 Task: Add Sprouts Bourbon & Black Pepper Steak Tips One Pan Meal to the cart.
Action: Mouse moved to (325, 129)
Screenshot: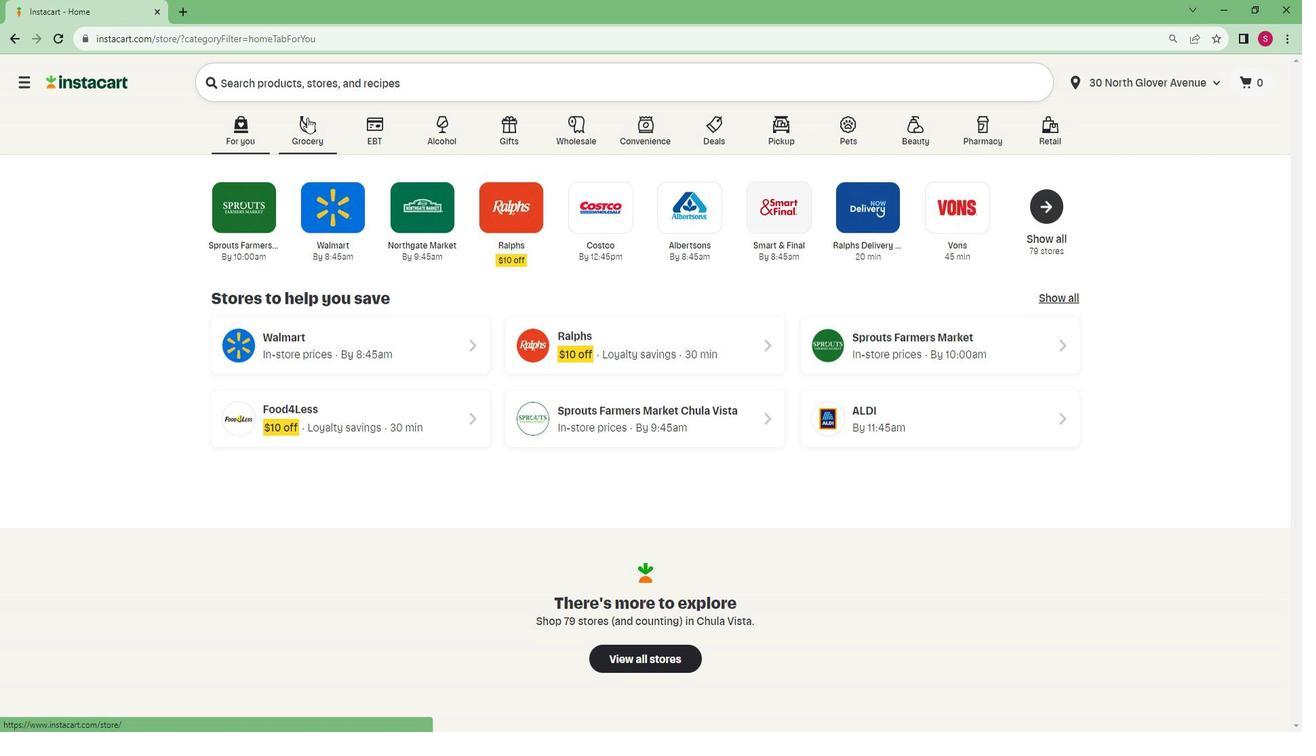 
Action: Mouse pressed left at (325, 129)
Screenshot: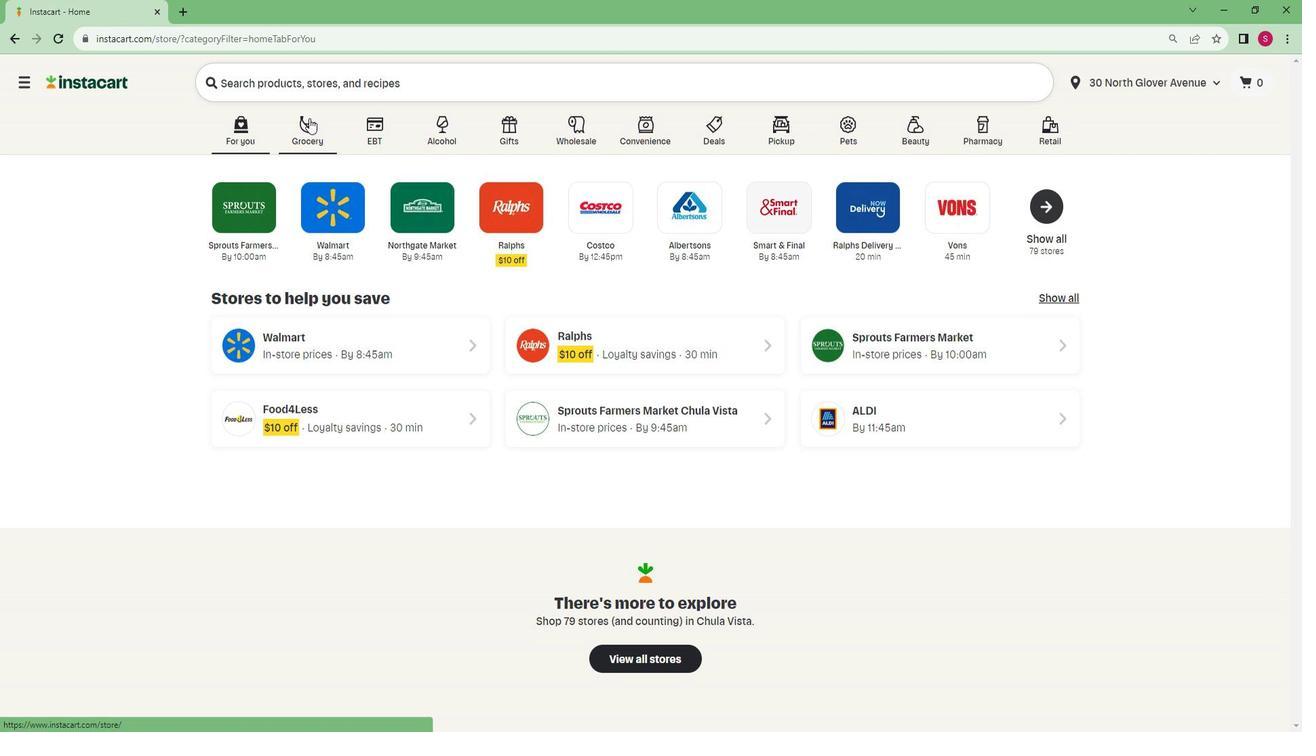 
Action: Mouse moved to (302, 357)
Screenshot: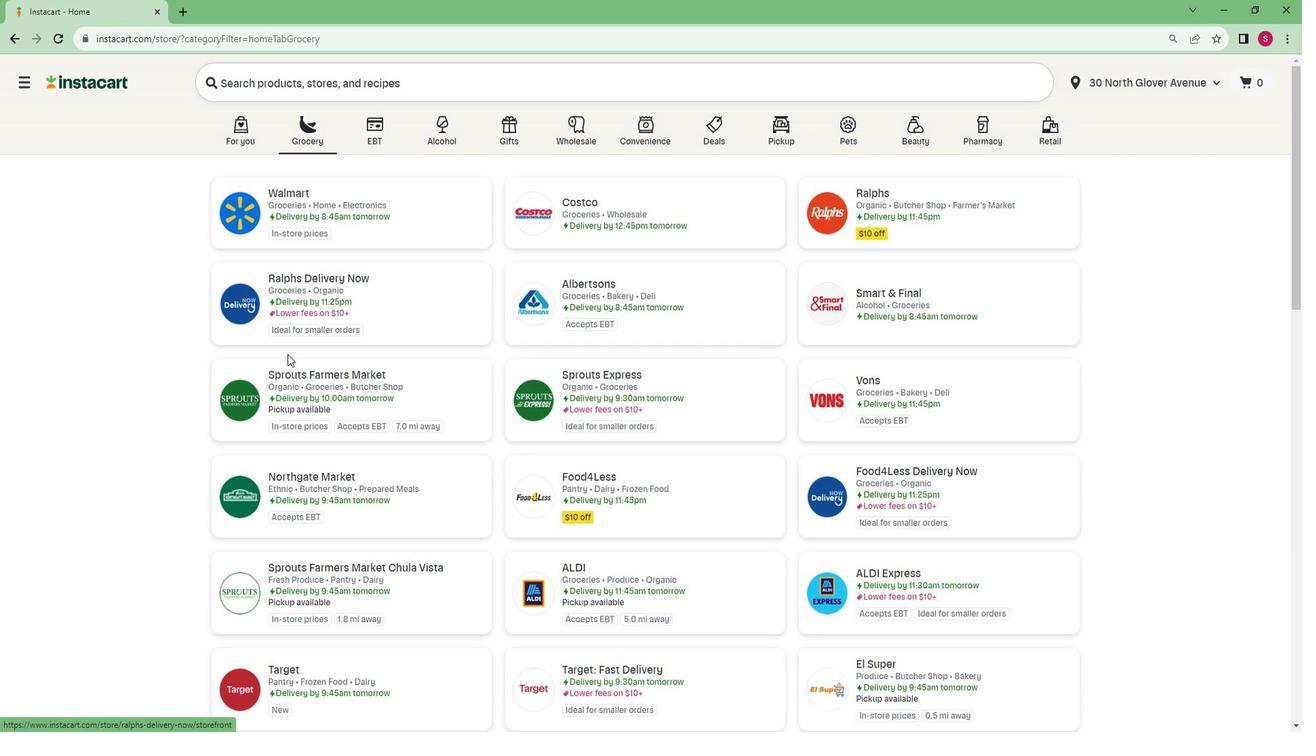 
Action: Mouse pressed left at (302, 357)
Screenshot: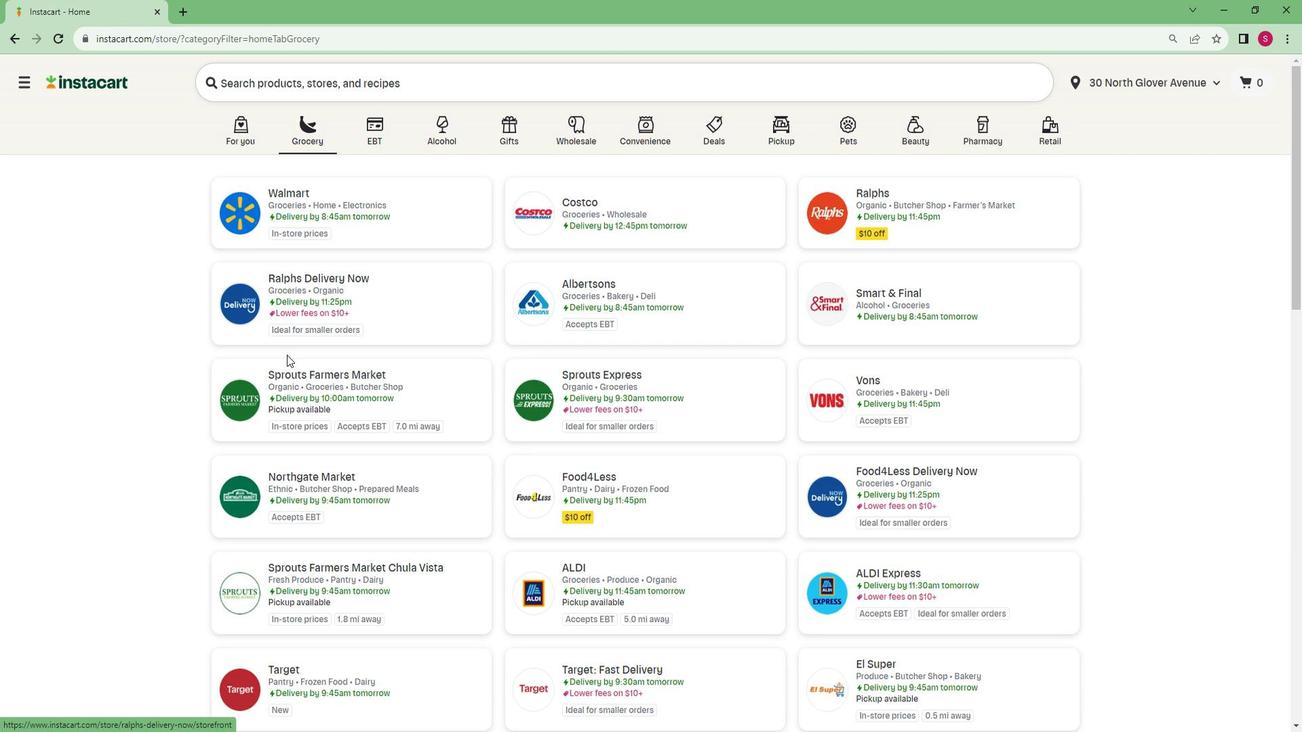
Action: Mouse moved to (301, 367)
Screenshot: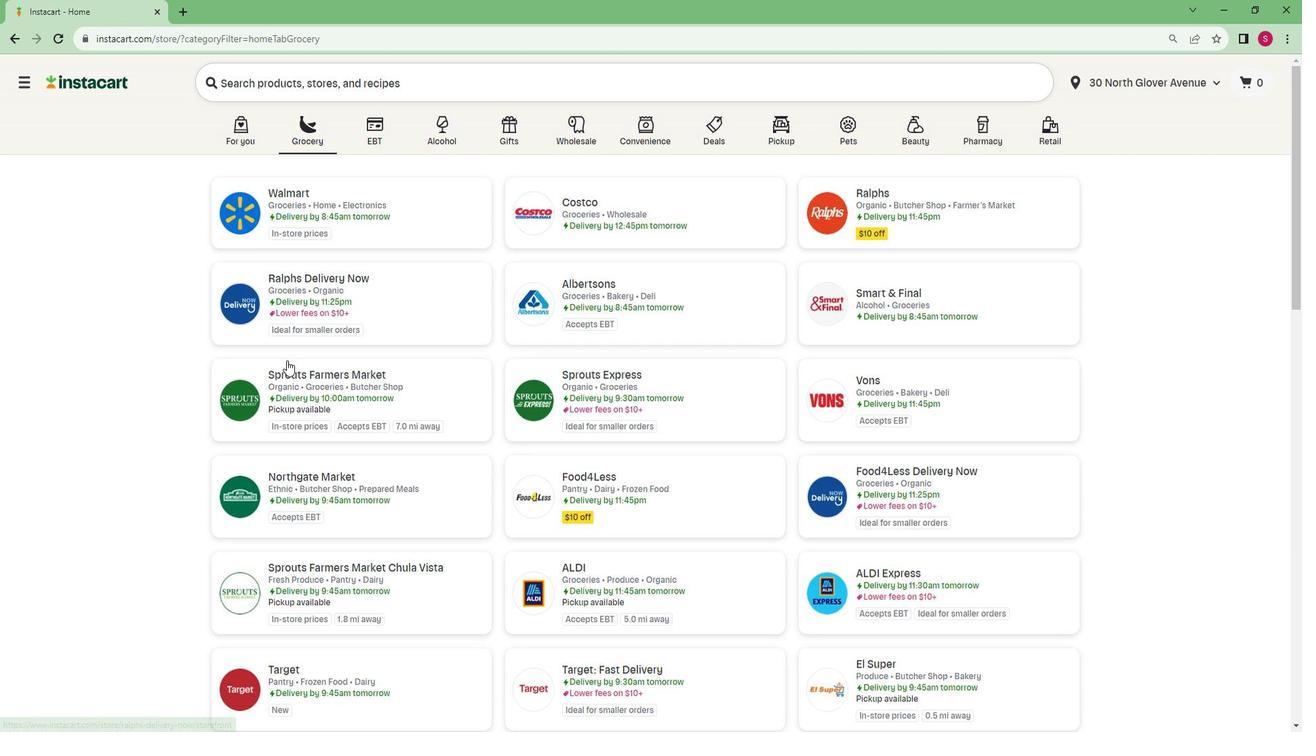 
Action: Mouse pressed left at (301, 367)
Screenshot: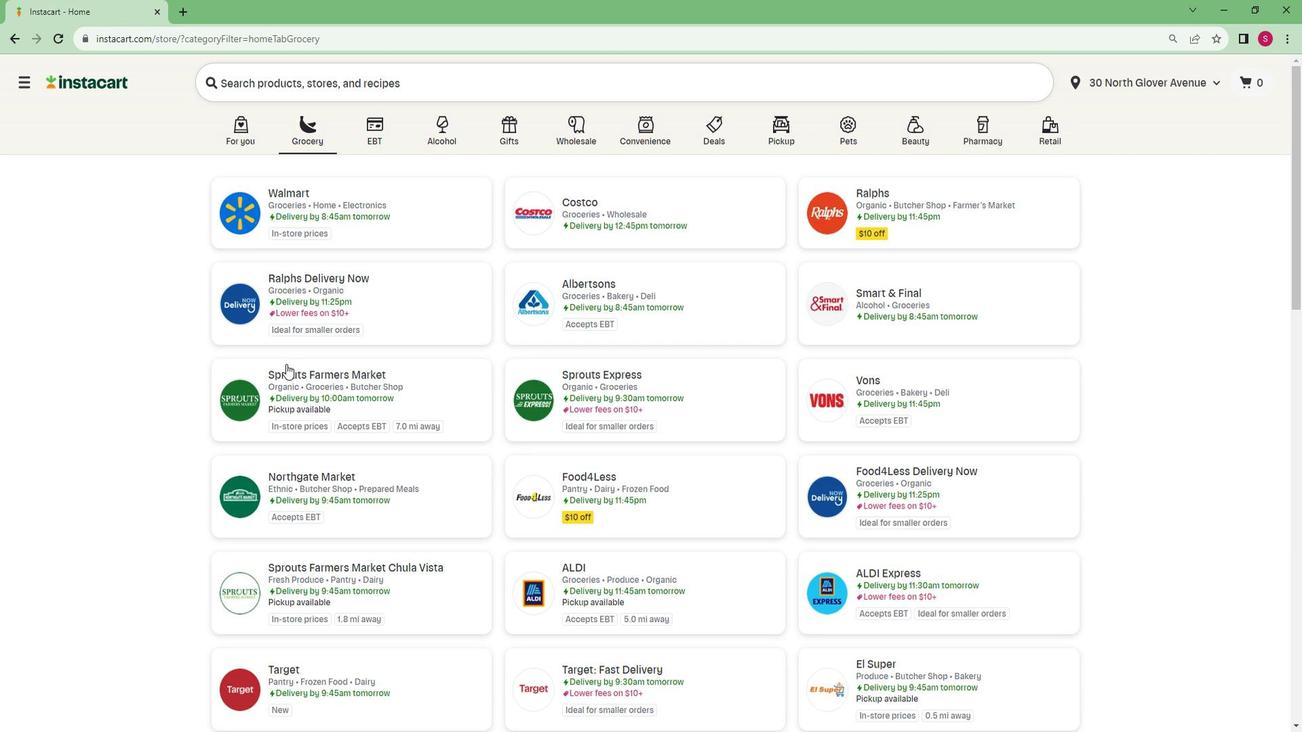 
Action: Mouse moved to (76, 625)
Screenshot: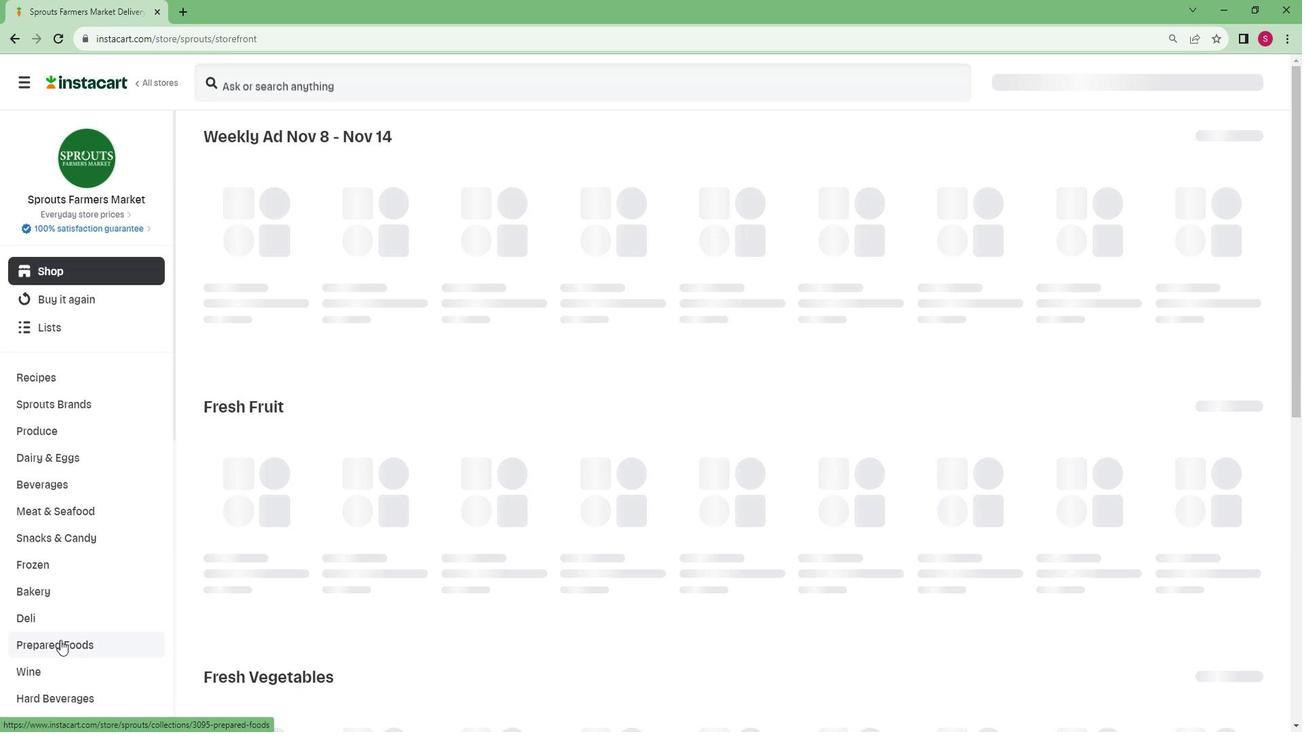 
Action: Mouse scrolled (76, 624) with delta (0, 0)
Screenshot: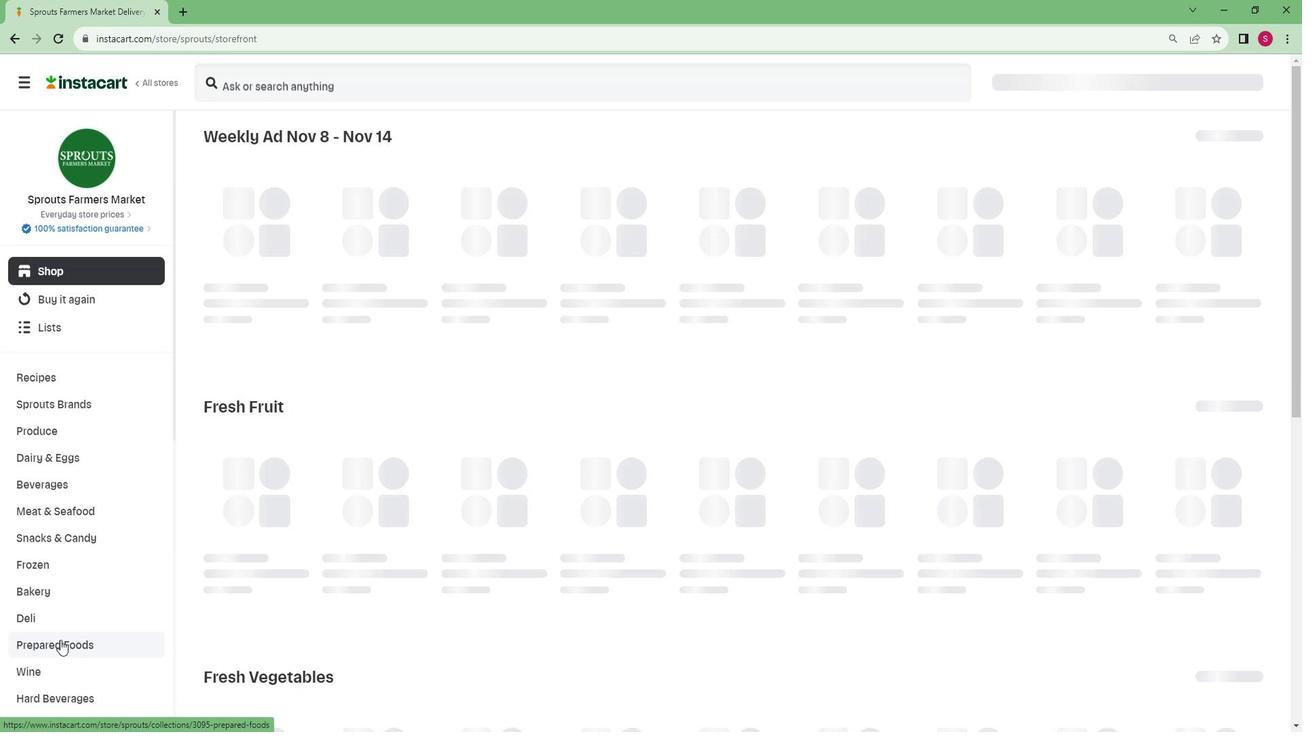 
Action: Mouse scrolled (76, 624) with delta (0, 0)
Screenshot: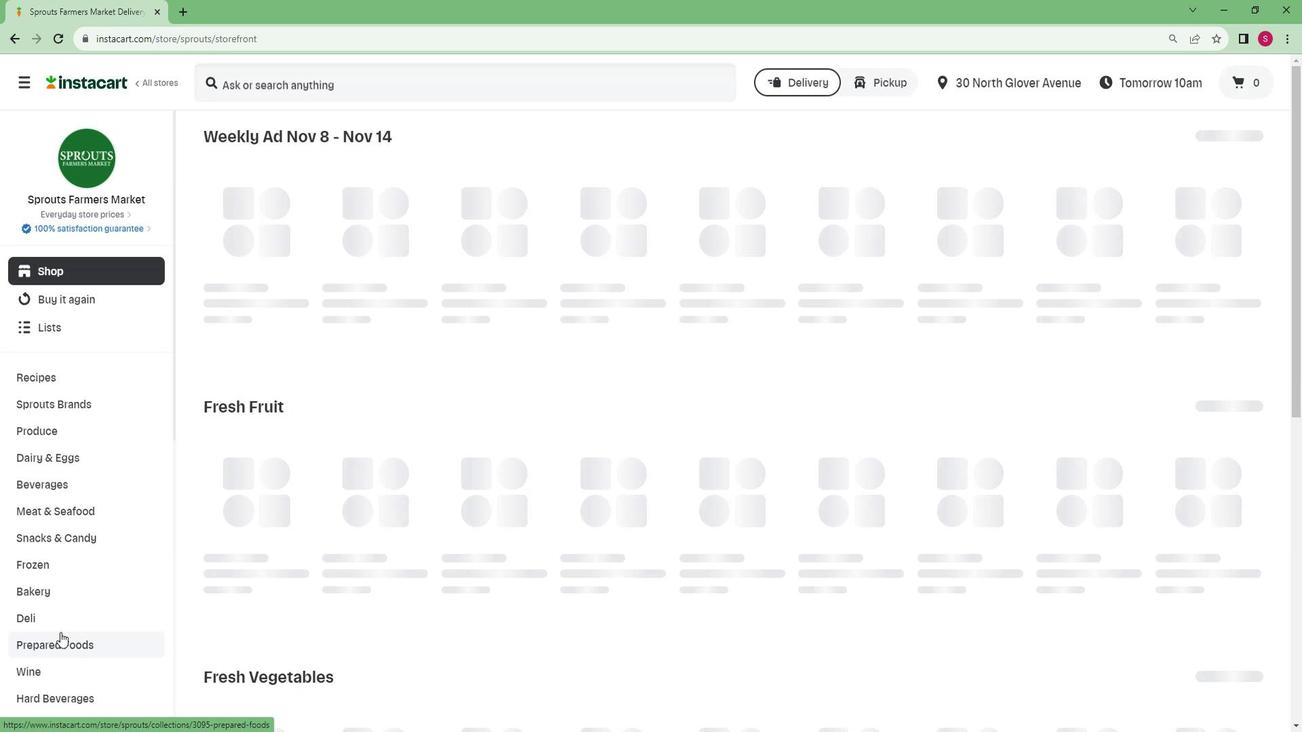 
Action: Mouse scrolled (76, 624) with delta (0, 0)
Screenshot: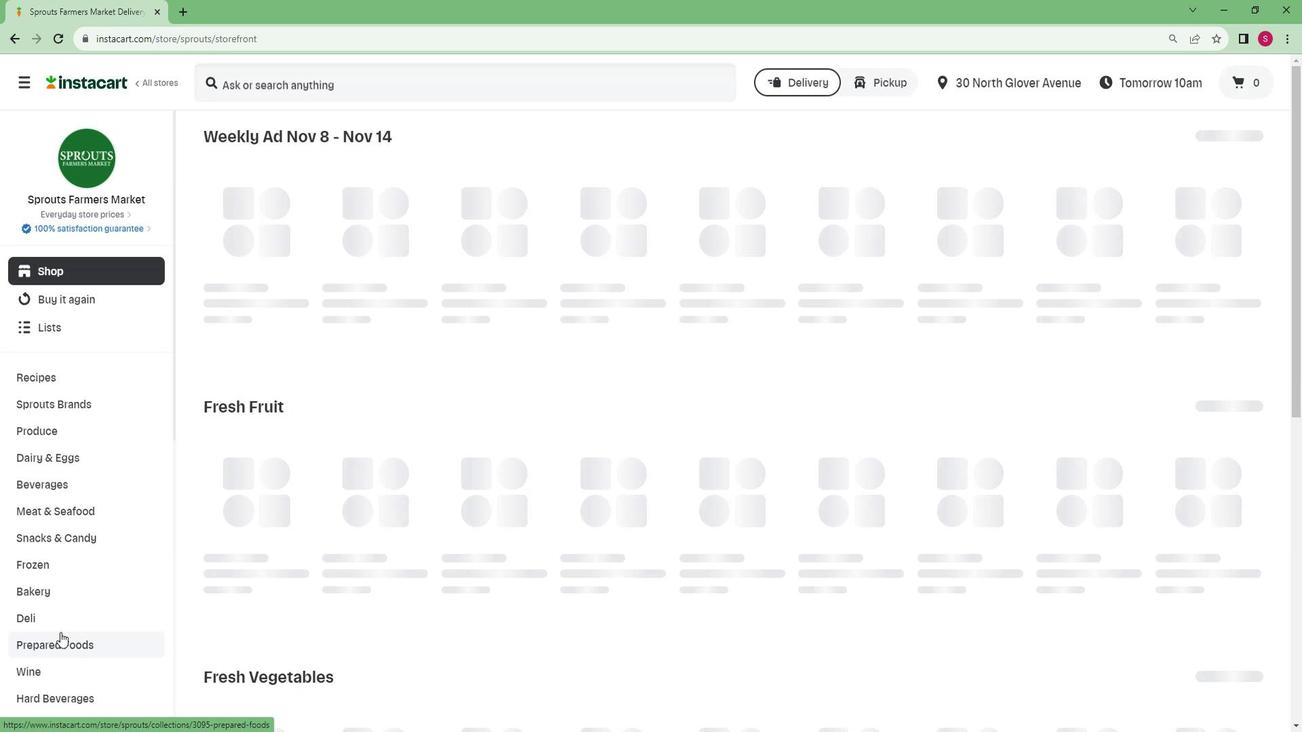 
Action: Mouse scrolled (76, 624) with delta (0, 0)
Screenshot: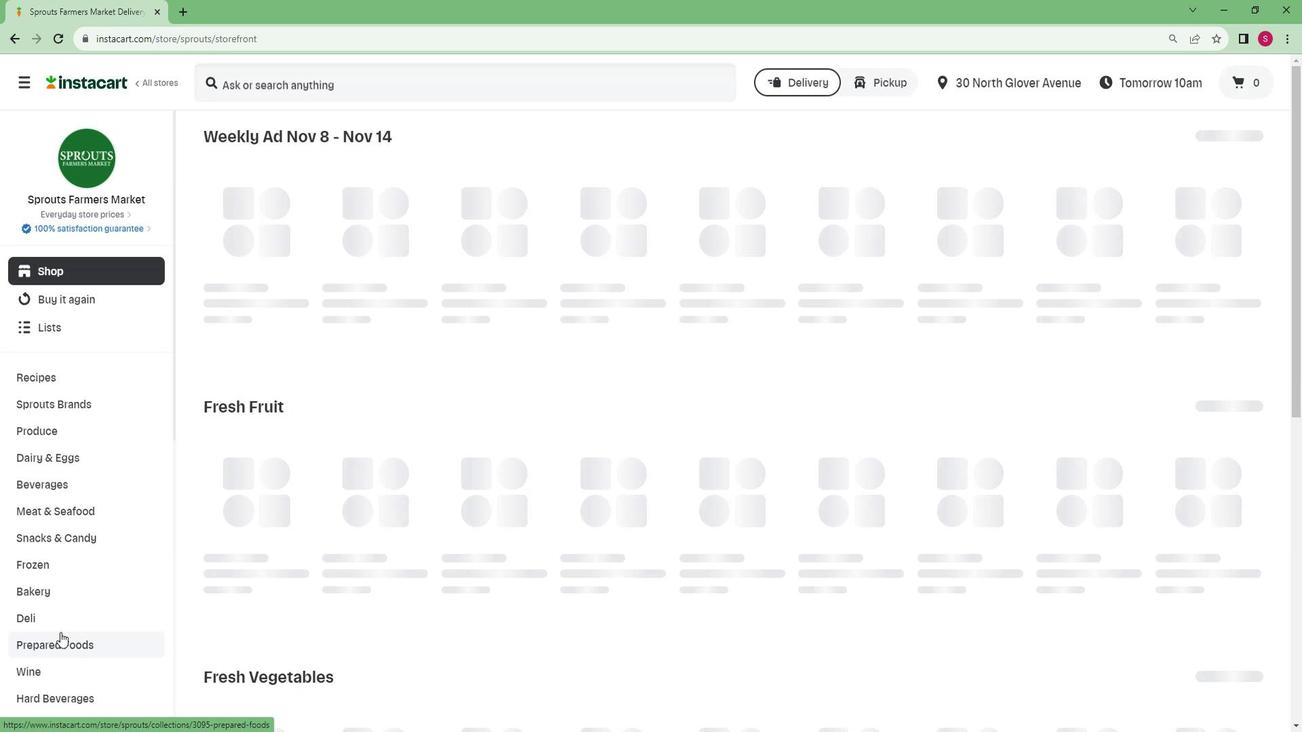 
Action: Mouse moved to (76, 623)
Screenshot: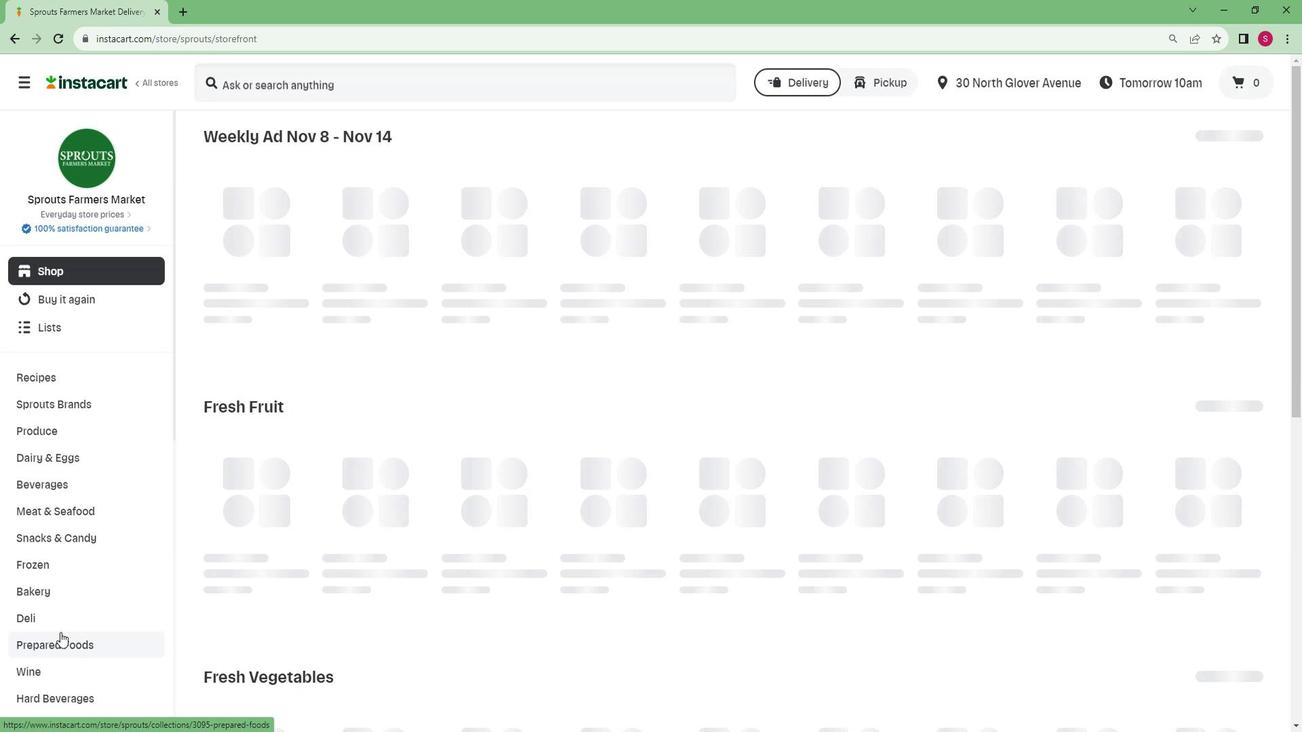 
Action: Mouse scrolled (76, 622) with delta (0, 0)
Screenshot: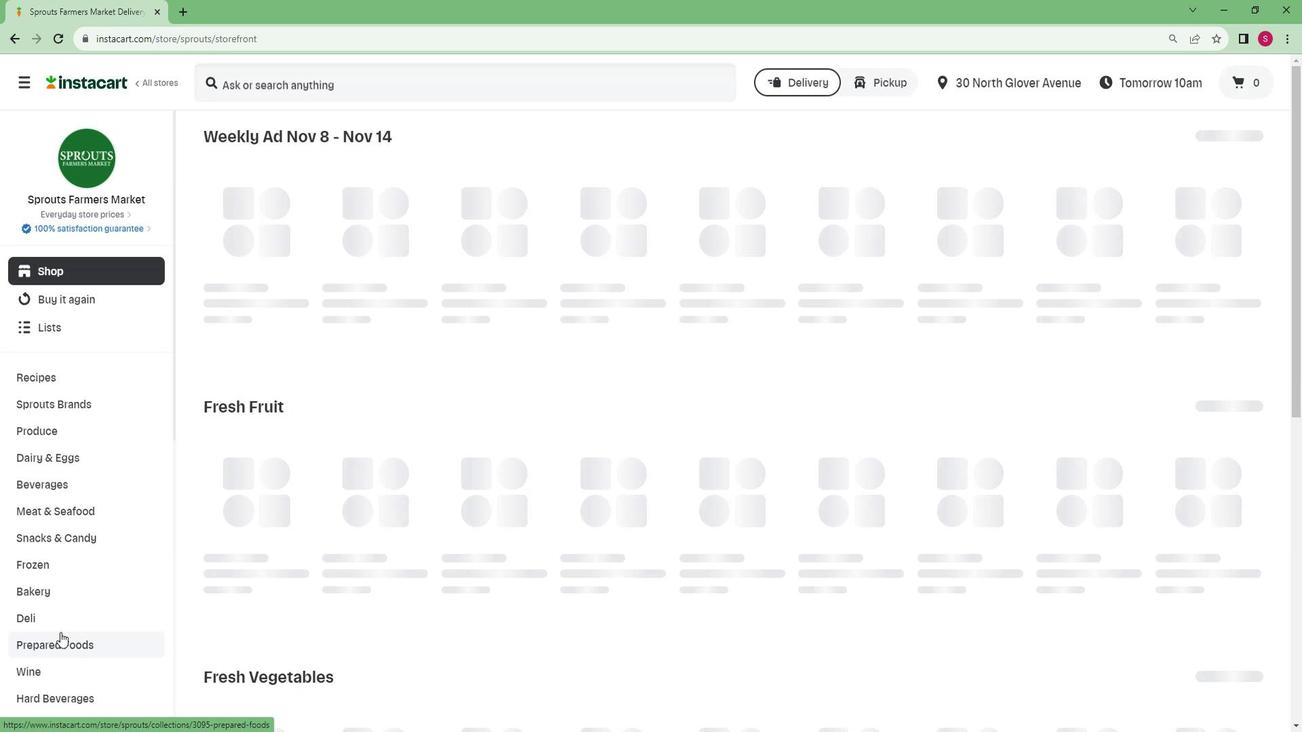 
Action: Mouse moved to (76, 619)
Screenshot: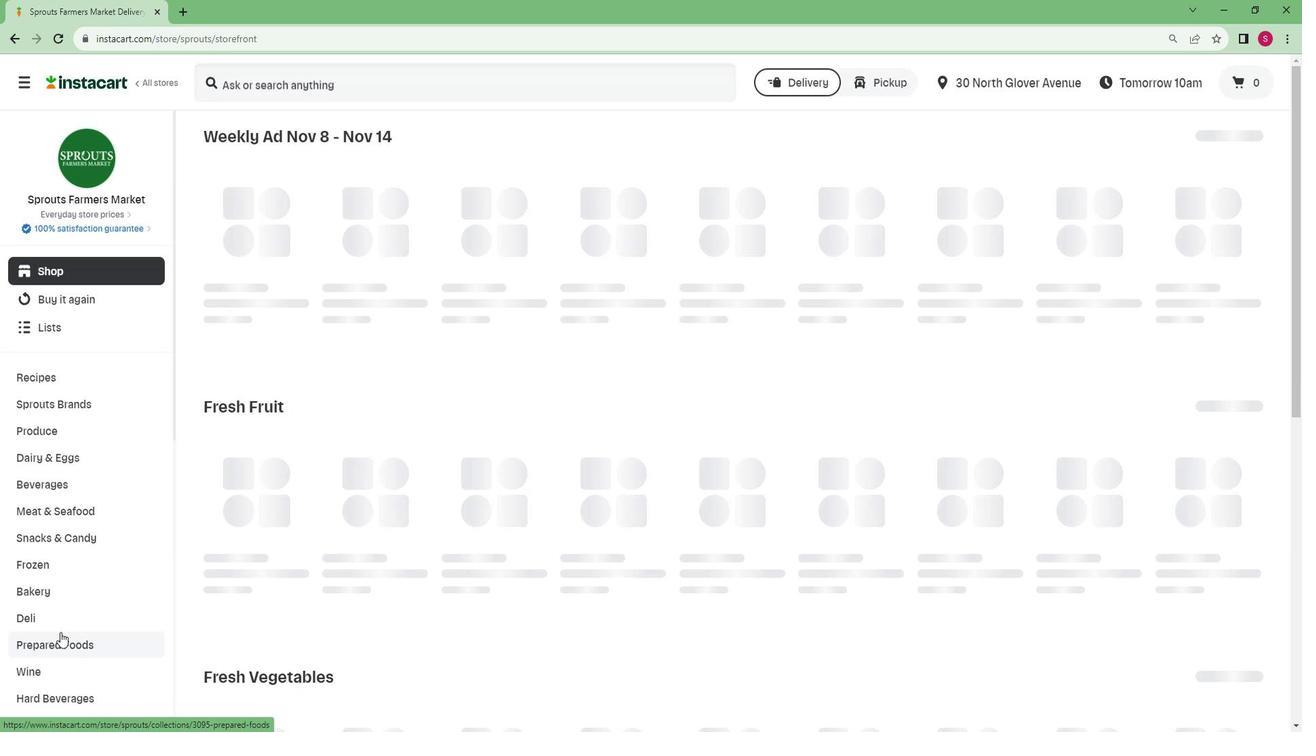 
Action: Mouse scrolled (76, 618) with delta (0, 0)
Screenshot: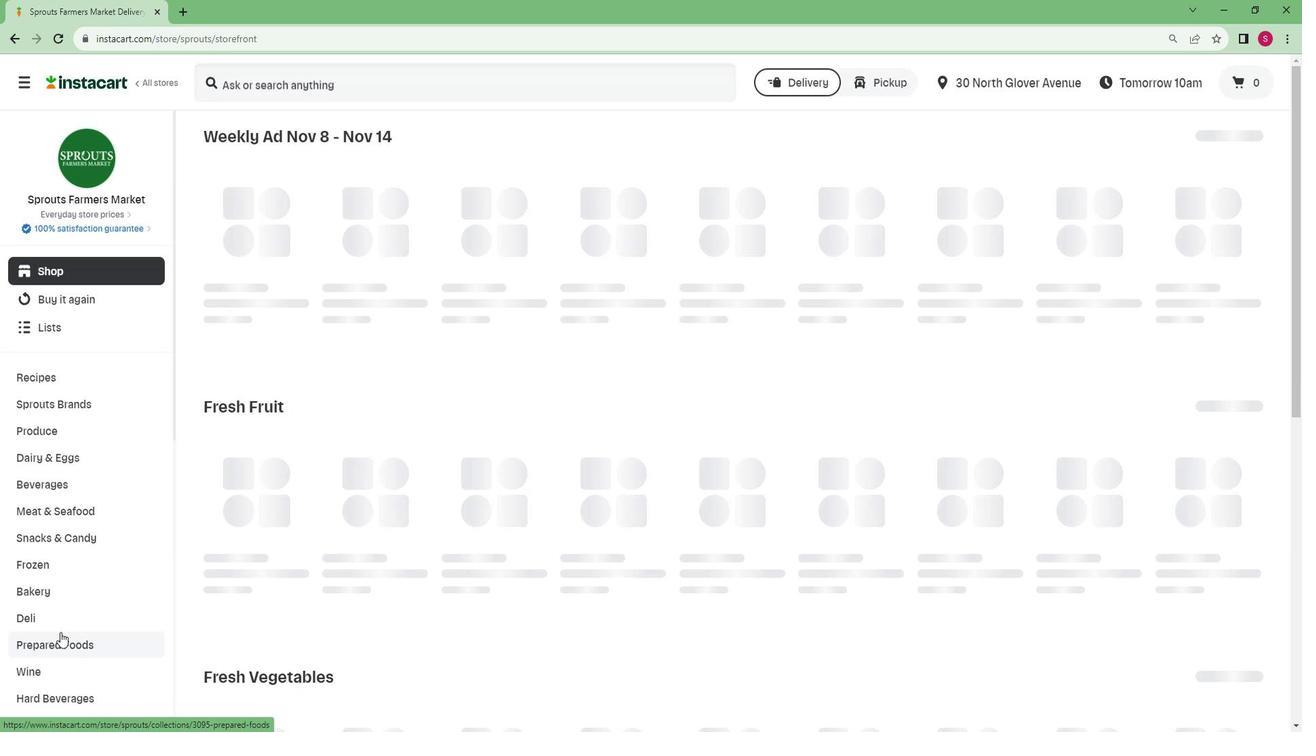 
Action: Mouse moved to (80, 616)
Screenshot: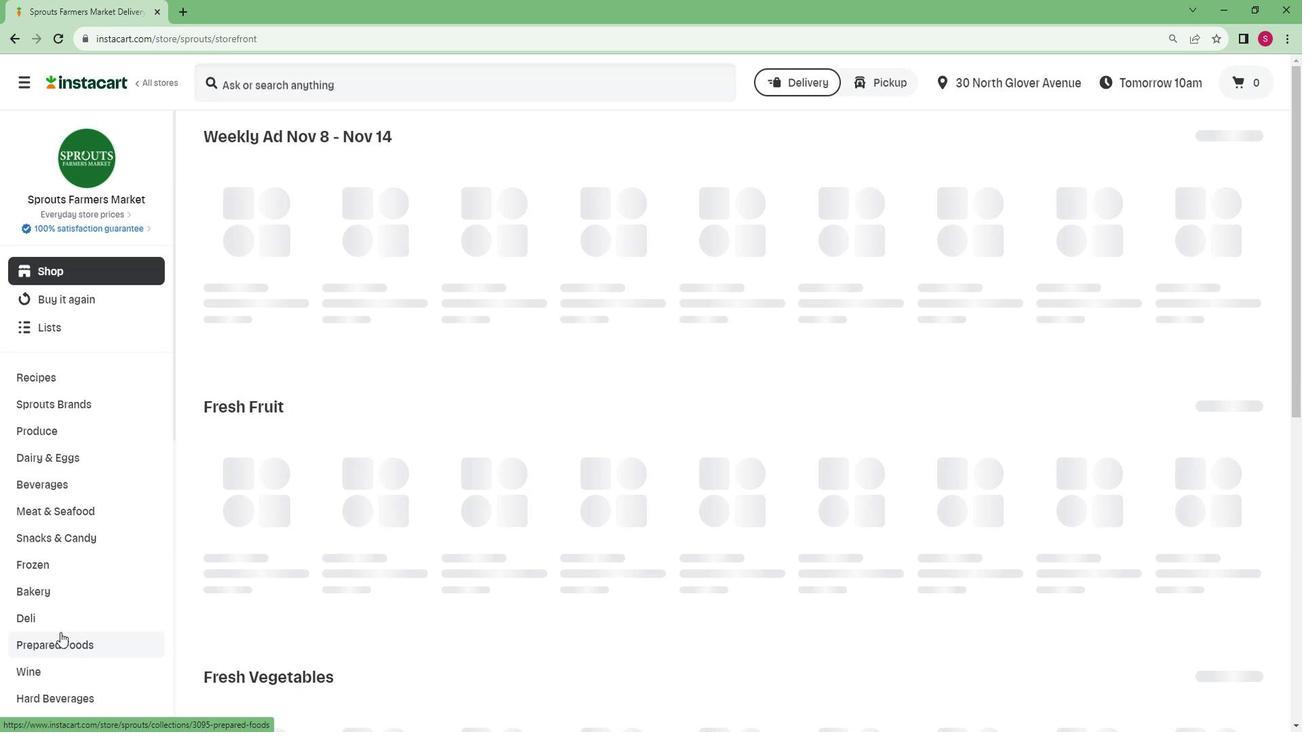 
Action: Mouse scrolled (80, 616) with delta (0, 0)
Screenshot: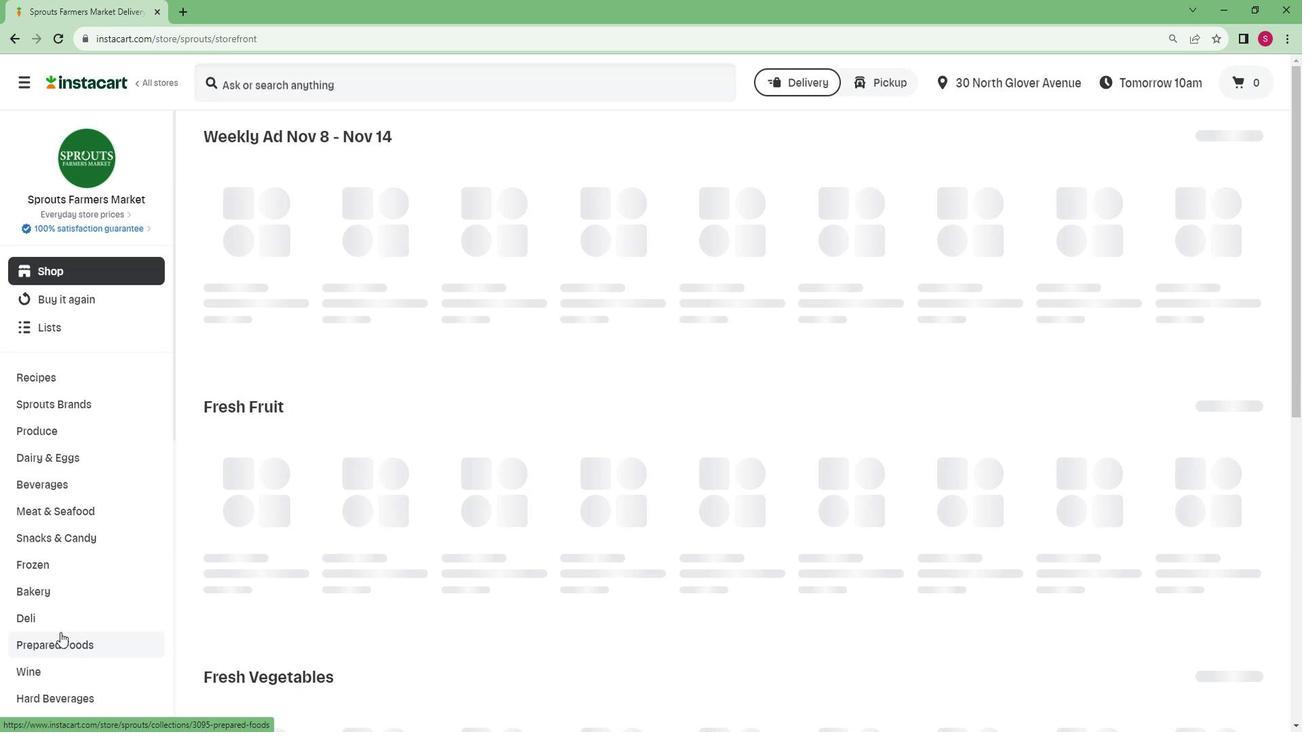 
Action: Mouse moved to (82, 608)
Screenshot: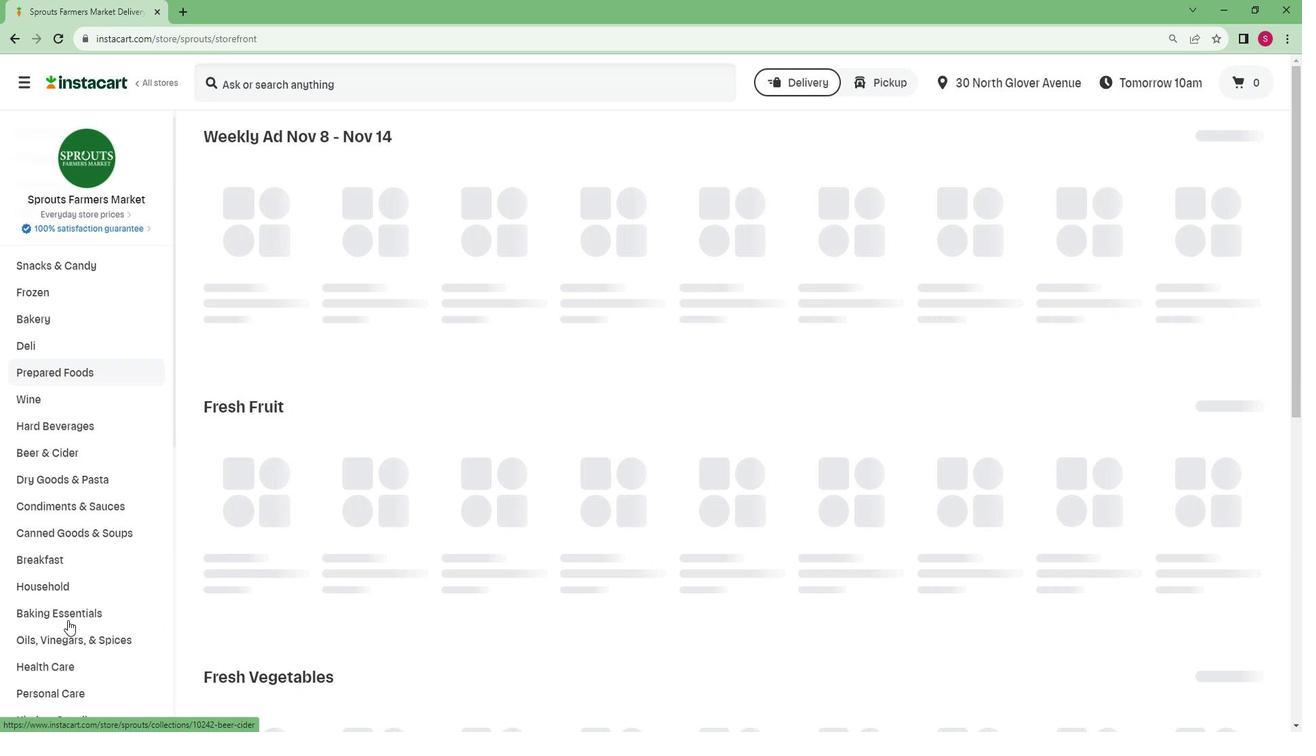 
Action: Mouse scrolled (82, 608) with delta (0, 0)
Screenshot: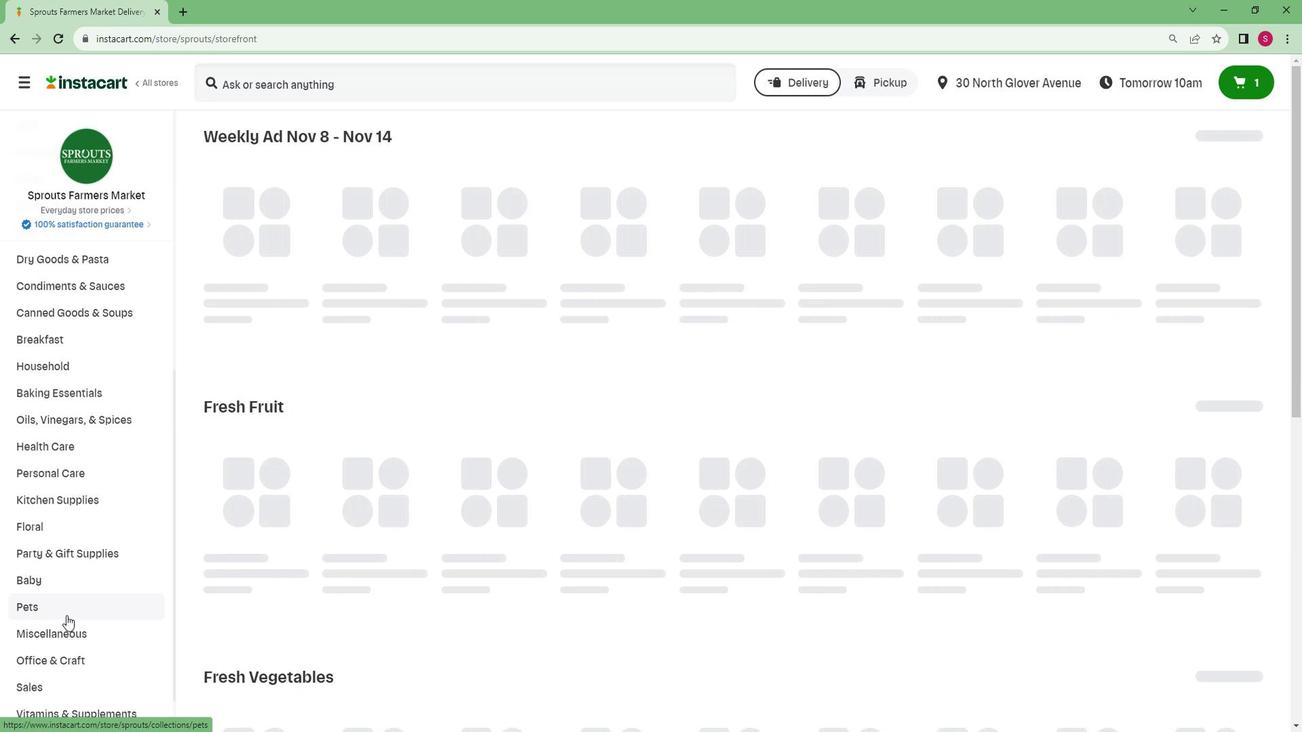 
Action: Mouse scrolled (82, 608) with delta (0, 0)
Screenshot: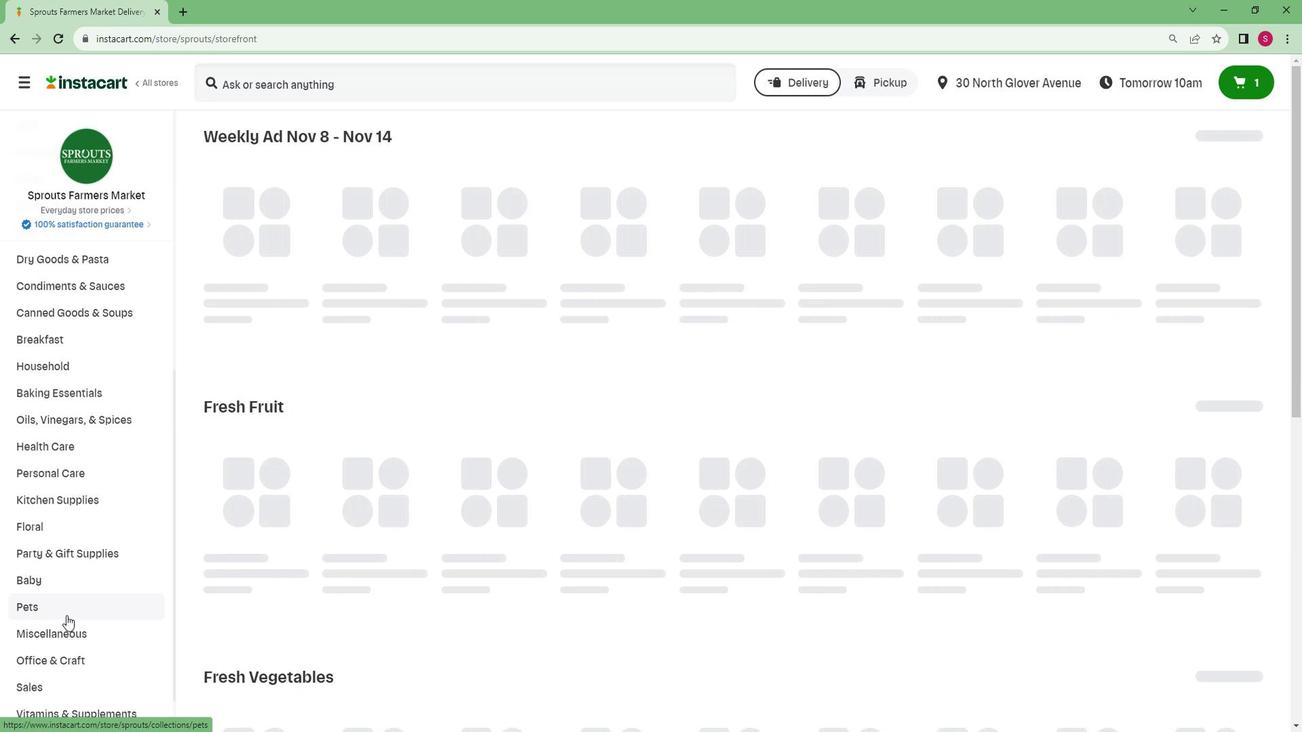 
Action: Mouse scrolled (82, 608) with delta (0, 0)
Screenshot: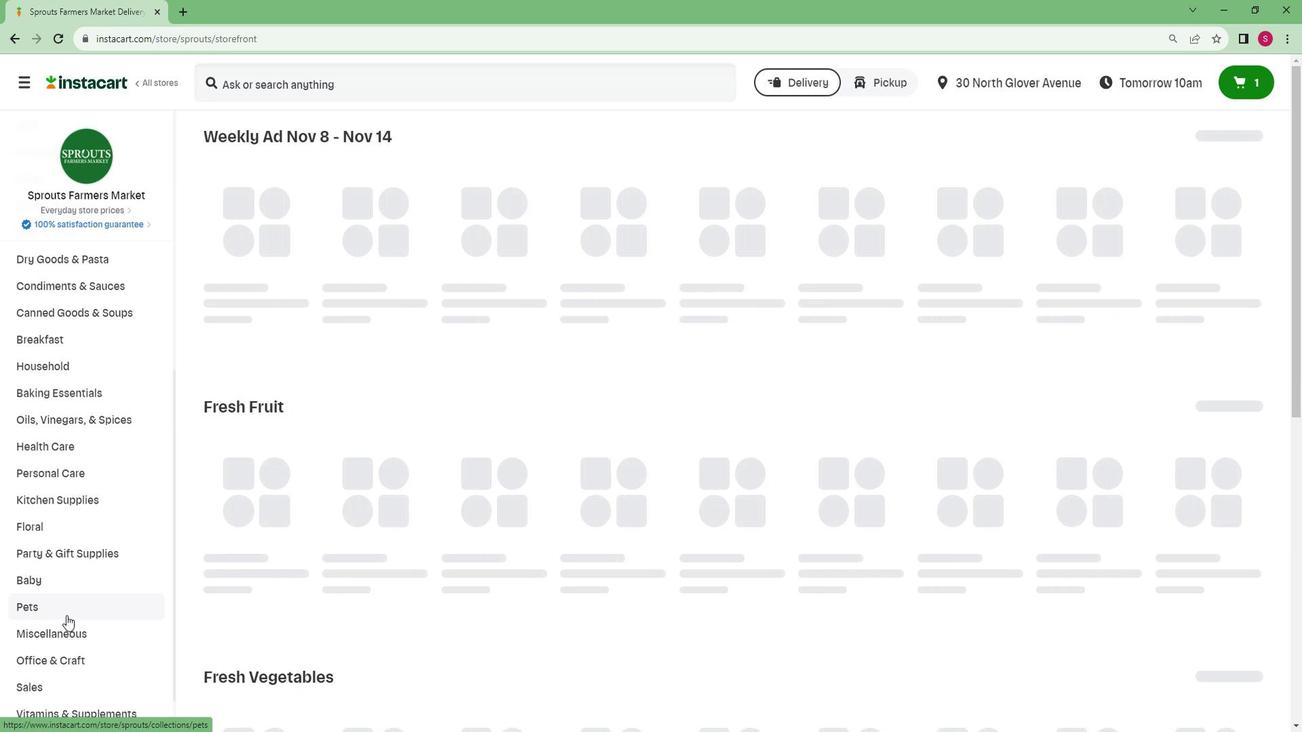 
Action: Mouse scrolled (82, 608) with delta (0, 0)
Screenshot: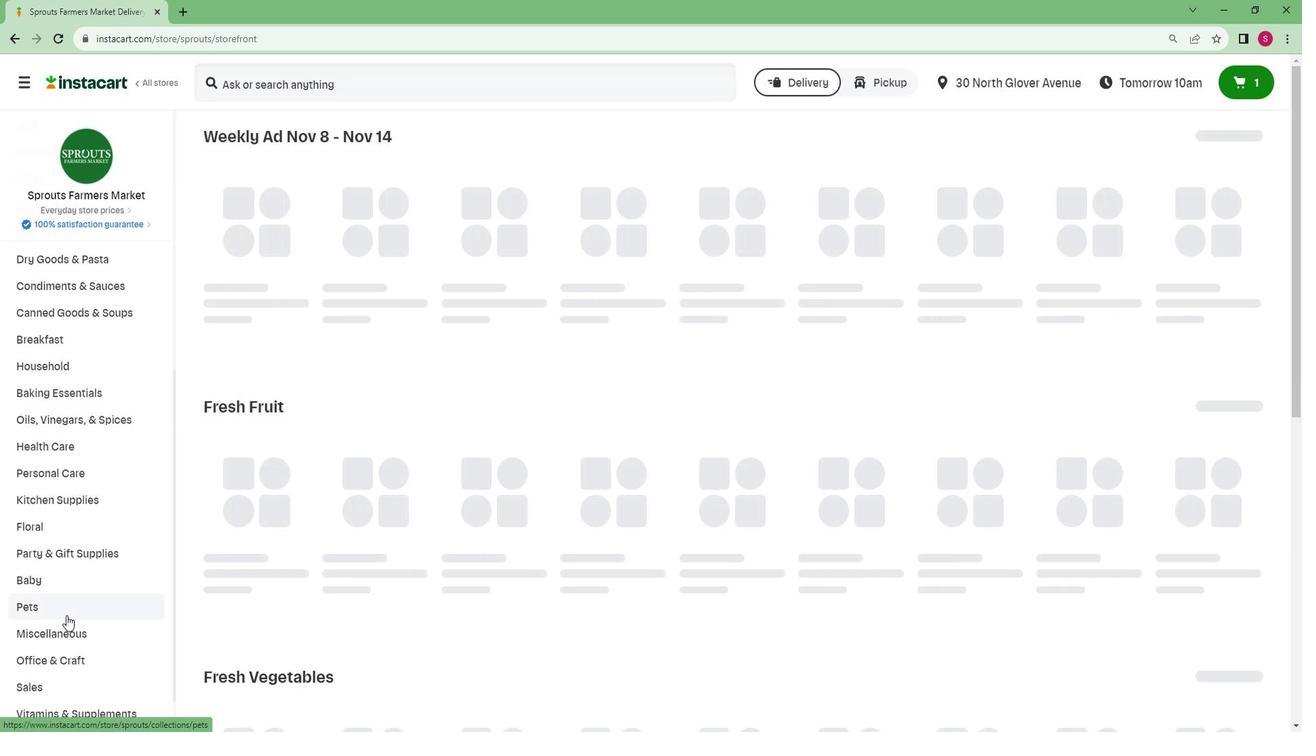 
Action: Mouse scrolled (82, 608) with delta (0, 0)
Screenshot: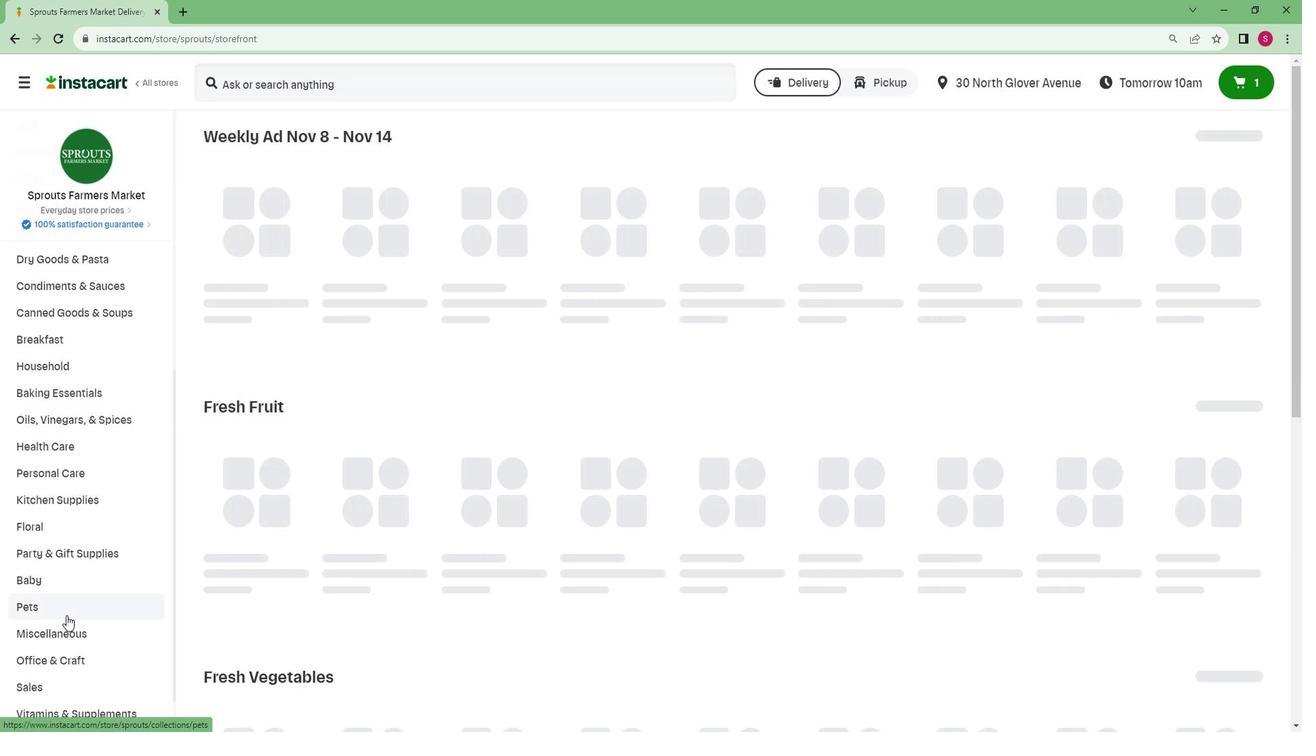
Action: Mouse moved to (59, 700)
Screenshot: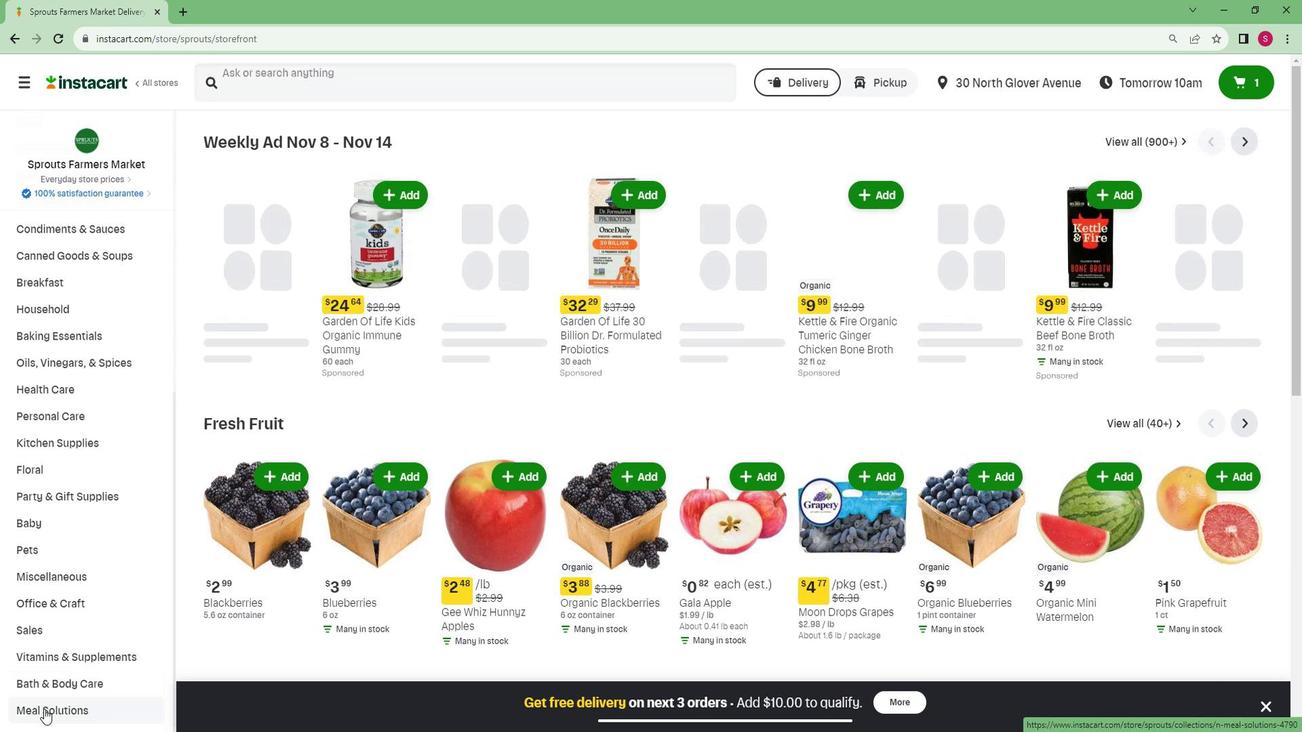 
Action: Mouse pressed left at (59, 700)
Screenshot: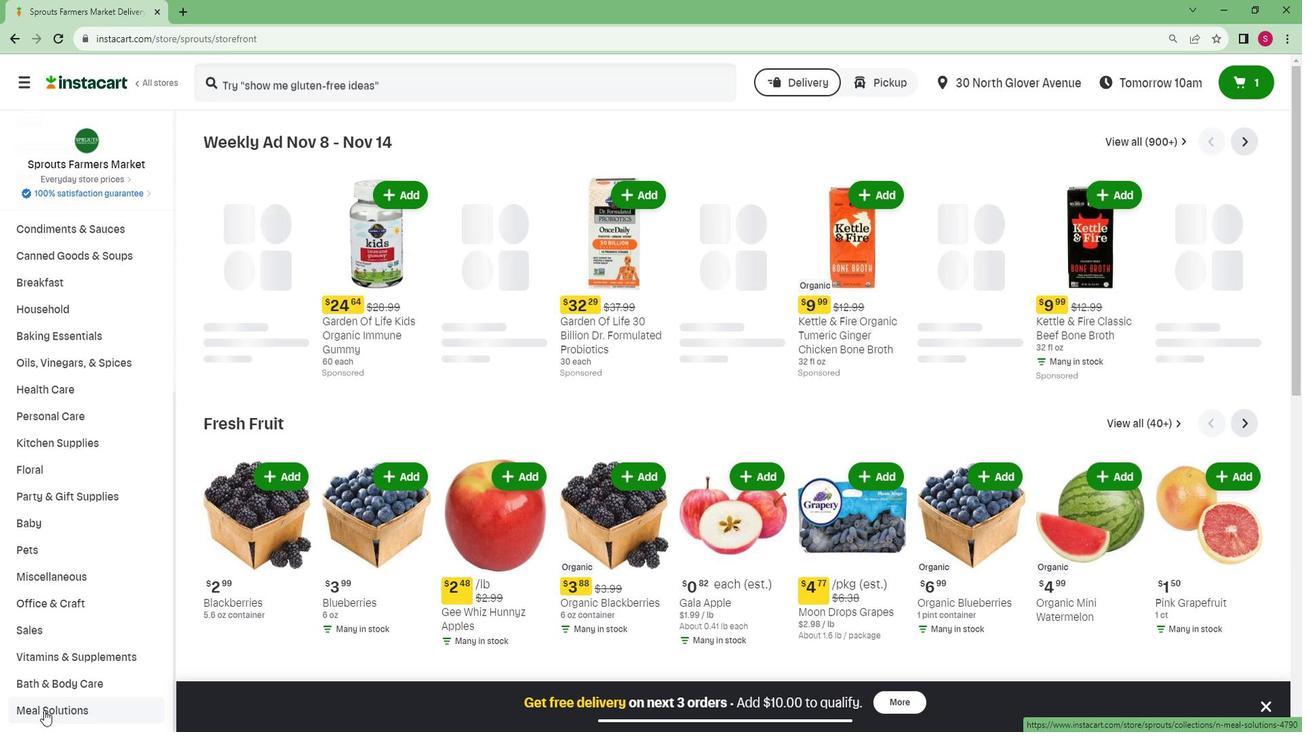 
Action: Mouse moved to (61, 688)
Screenshot: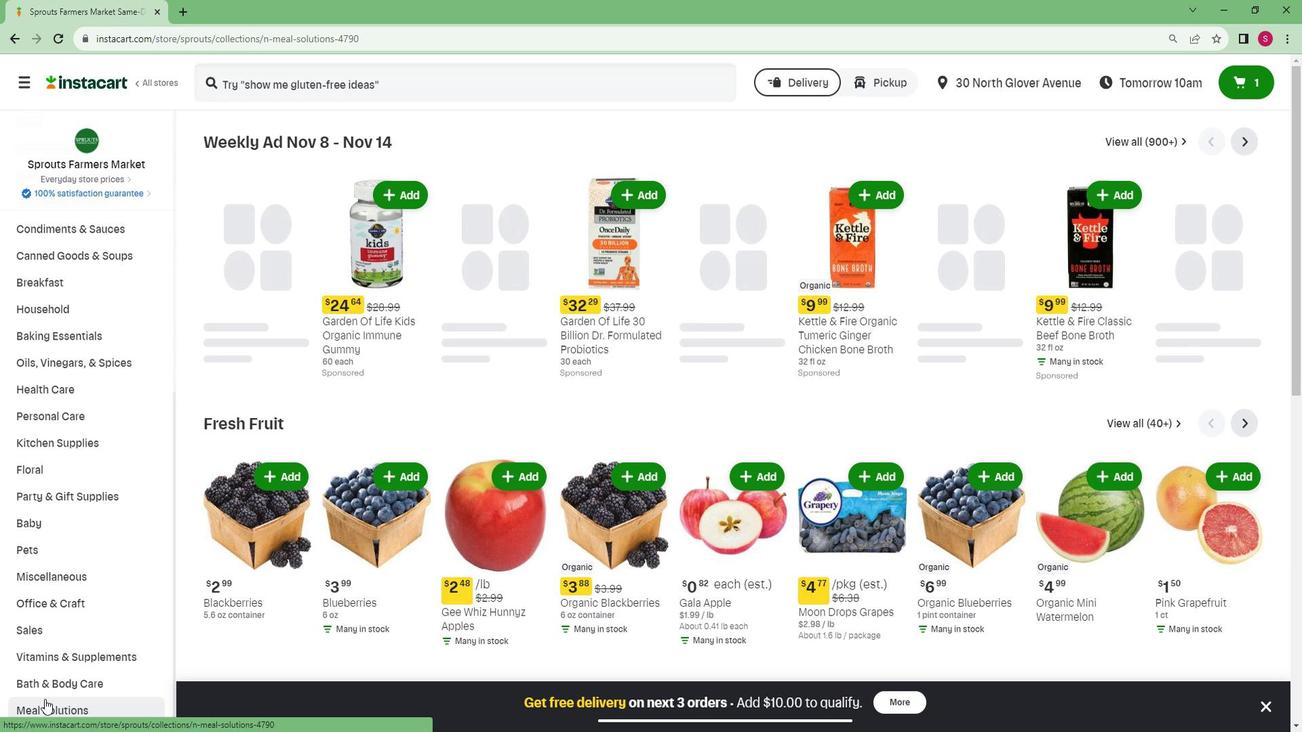
Action: Mouse scrolled (61, 688) with delta (0, 0)
Screenshot: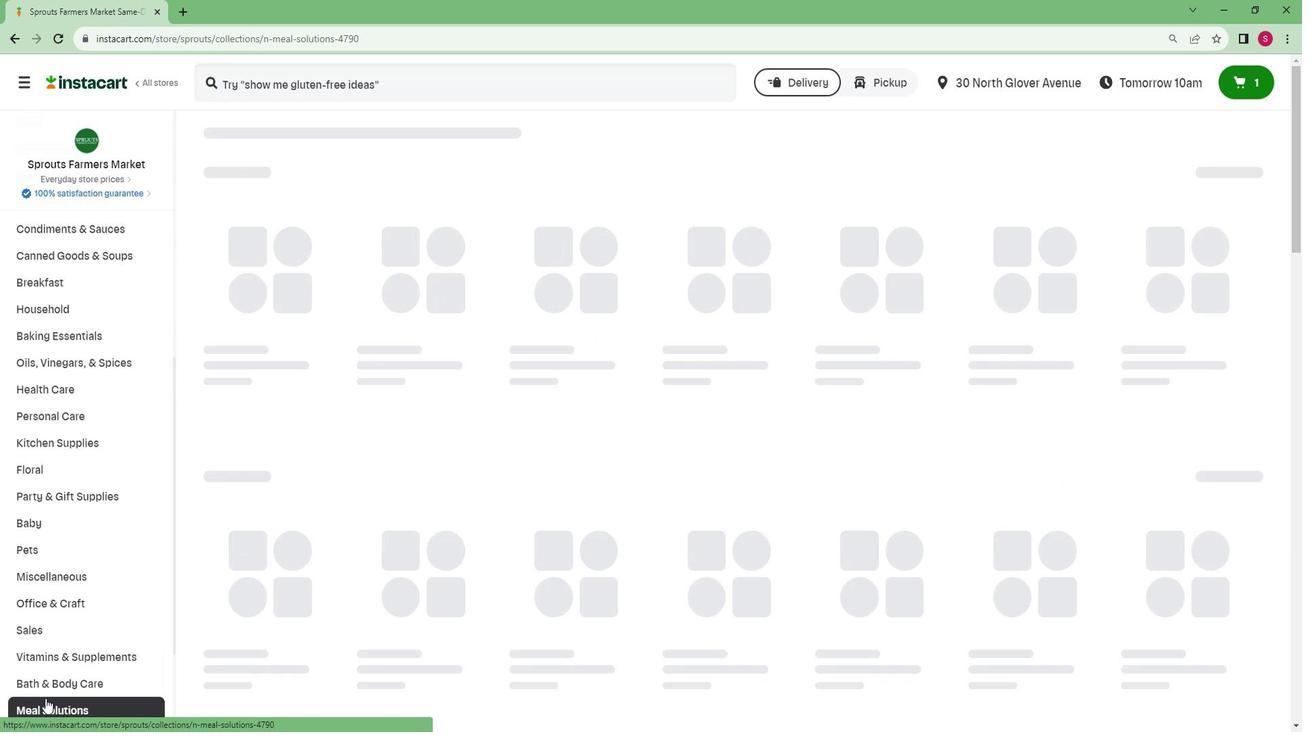 
Action: Mouse scrolled (61, 688) with delta (0, 0)
Screenshot: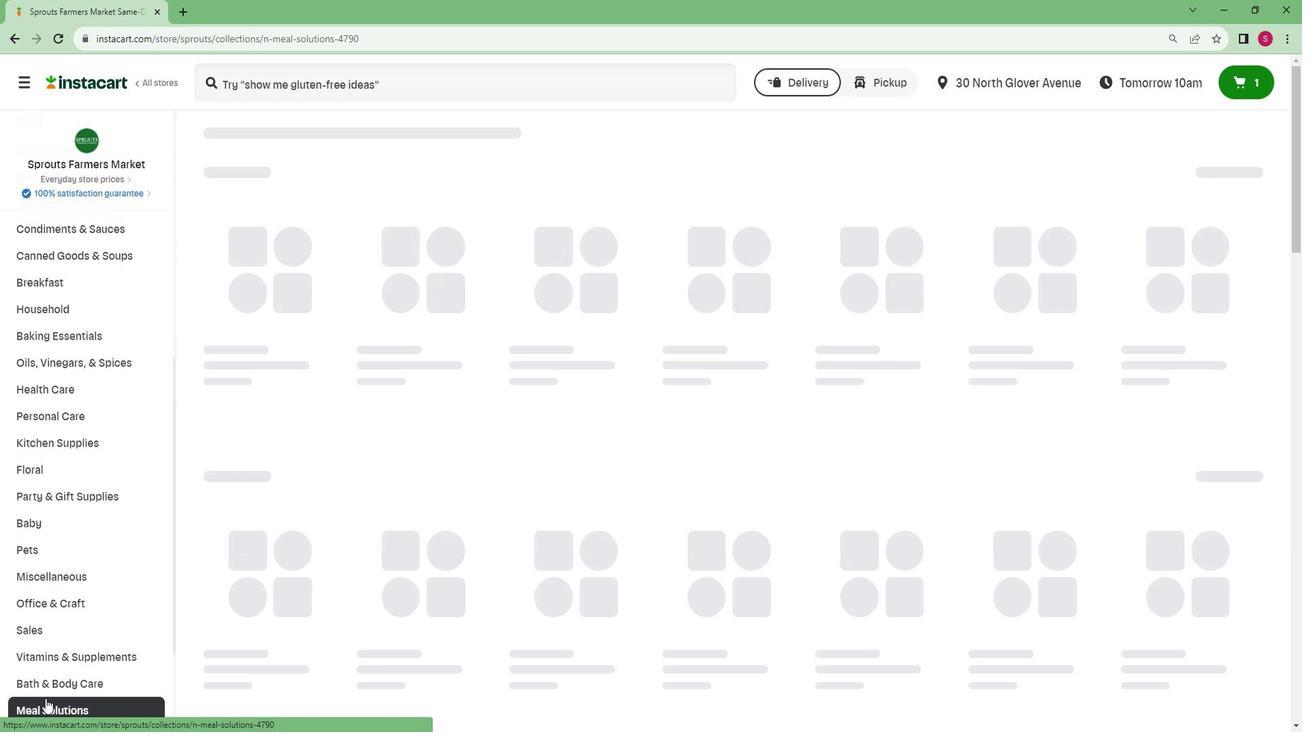
Action: Mouse moved to (59, 685)
Screenshot: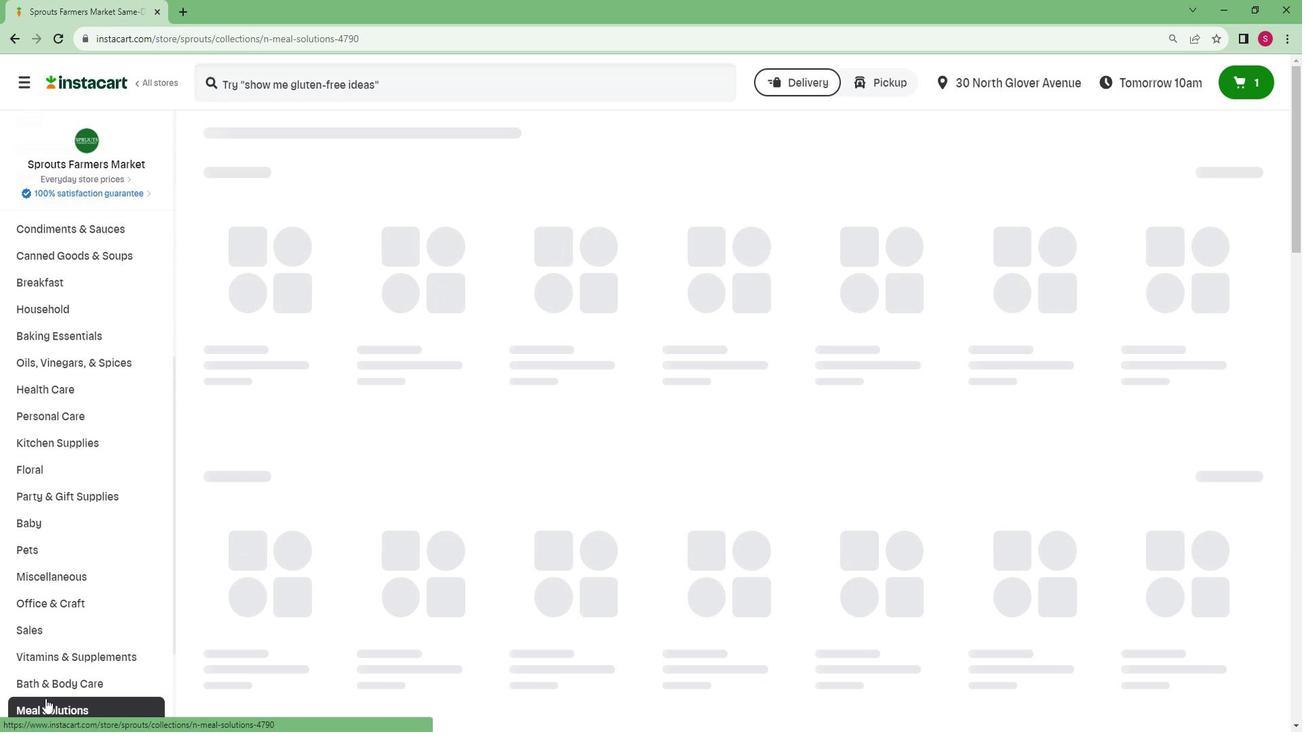 
Action: Mouse scrolled (59, 684) with delta (0, 0)
Screenshot: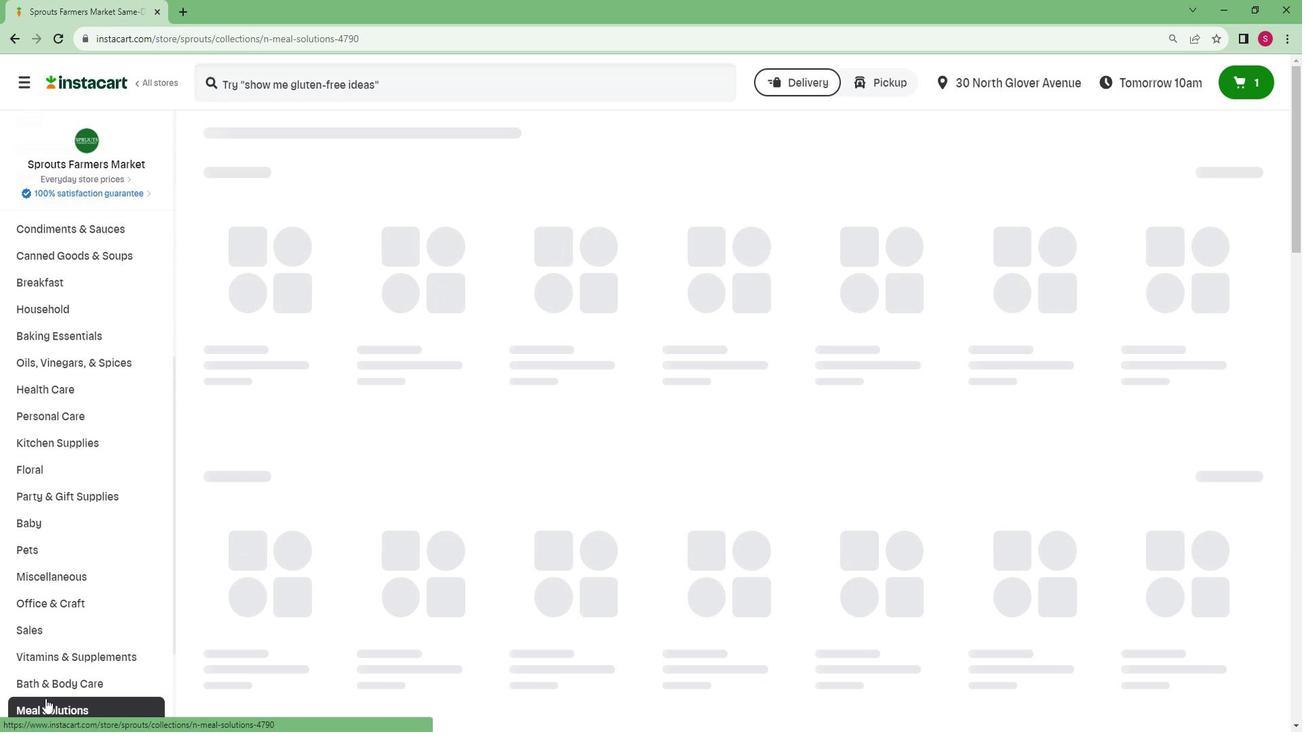 
Action: Mouse moved to (96, 574)
Screenshot: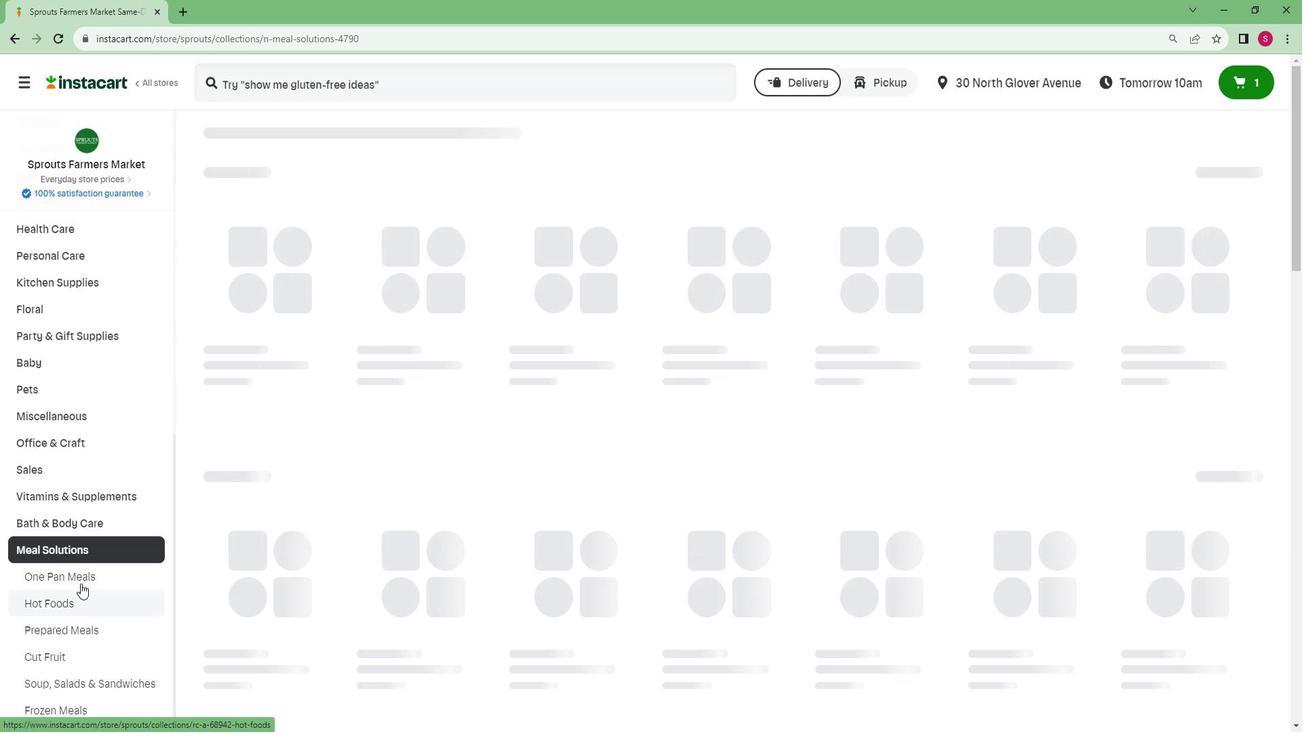 
Action: Mouse pressed left at (96, 574)
Screenshot: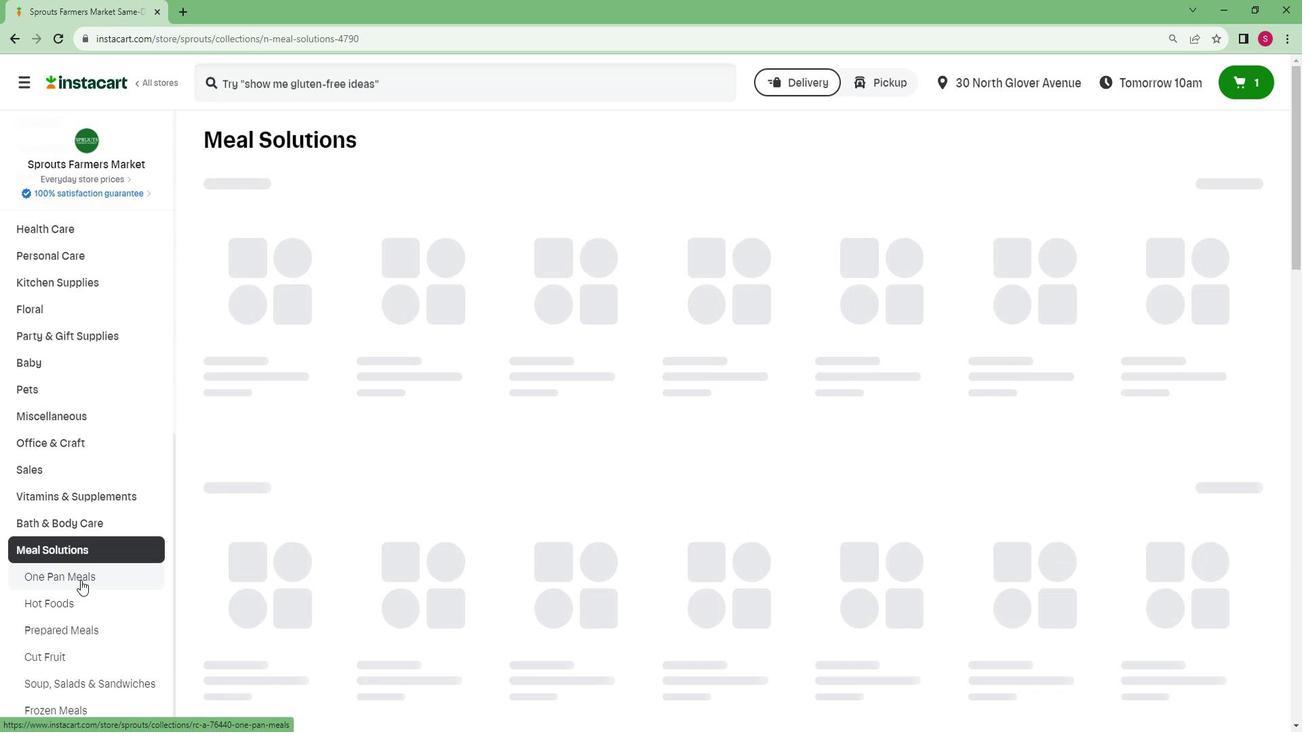 
Action: Mouse moved to (408, 97)
Screenshot: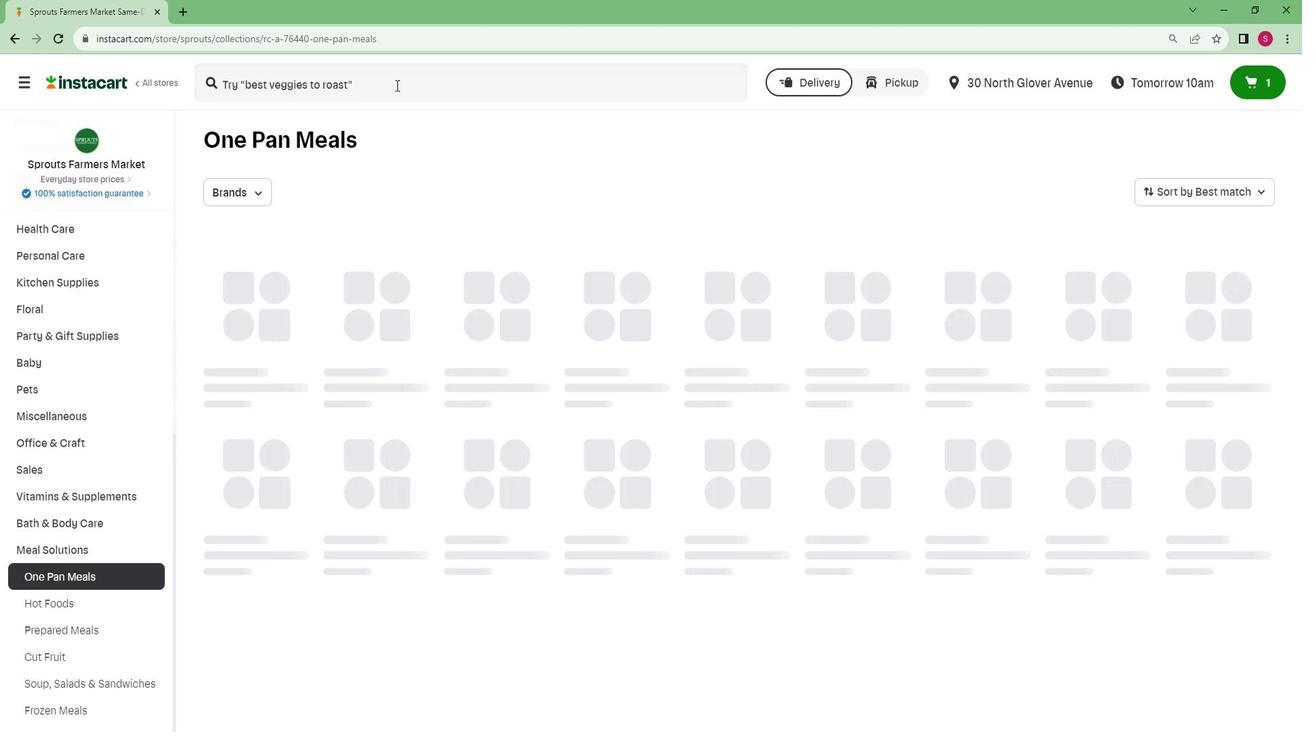 
Action: Mouse pressed left at (408, 97)
Screenshot: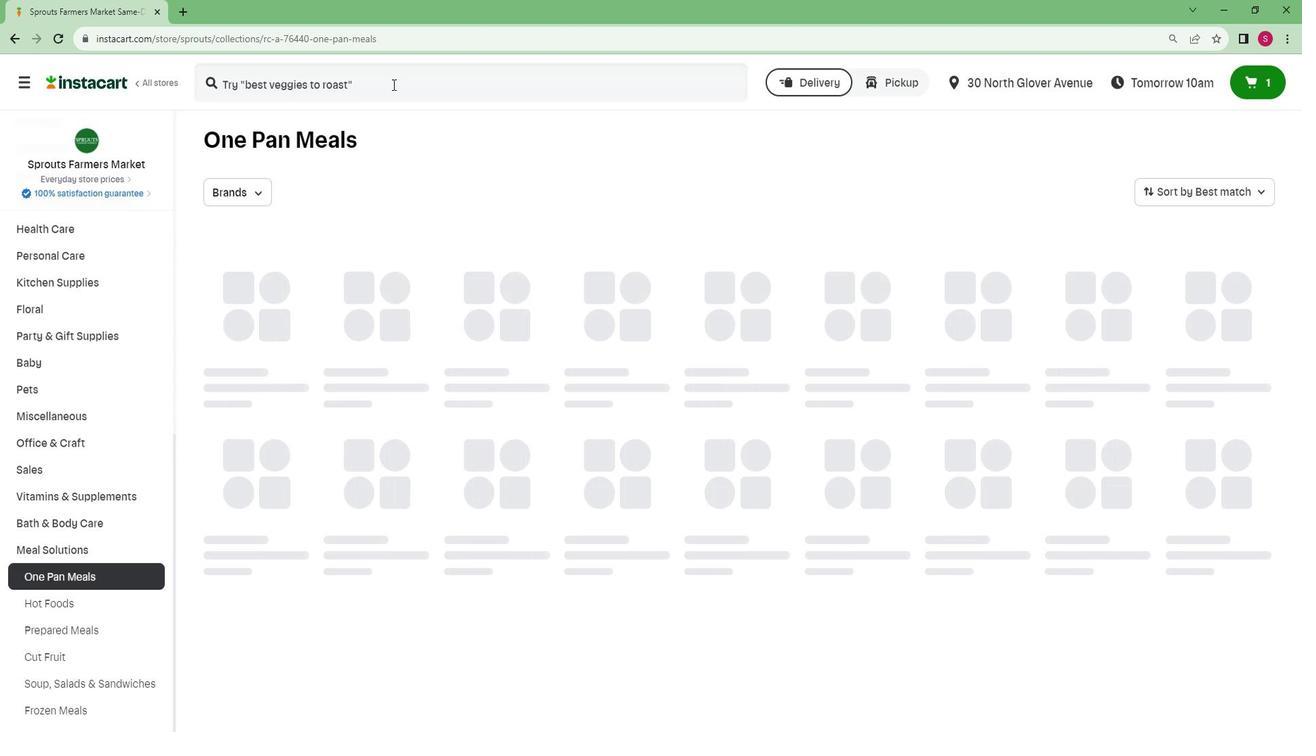 
Action: Key pressed <Key.caps_lock>S<Key.caps_lock>prouts<Key.space><Key.caps_lock>B<Key.caps_lock>ourbon<Key.space>and<Key.space><Key.caps_lock>B<Key.caps_lock>lack<Key.space><Key.caps_lock>P<Key.caps_lock>epper<Key.space><Key.caps_lock>S<Key.caps_lock>teak<Key.space><Key.caps_lock>T<Key.caps_lock>ips<Key.space><Key.caps_lock>O<Key.caps_lock>ne<Key.space><Key.caps_lock>P<Key.caps_lock>an<Key.space><Key.caps_lock>M<Key.caps_lock>eal<Key.enter>
Screenshot: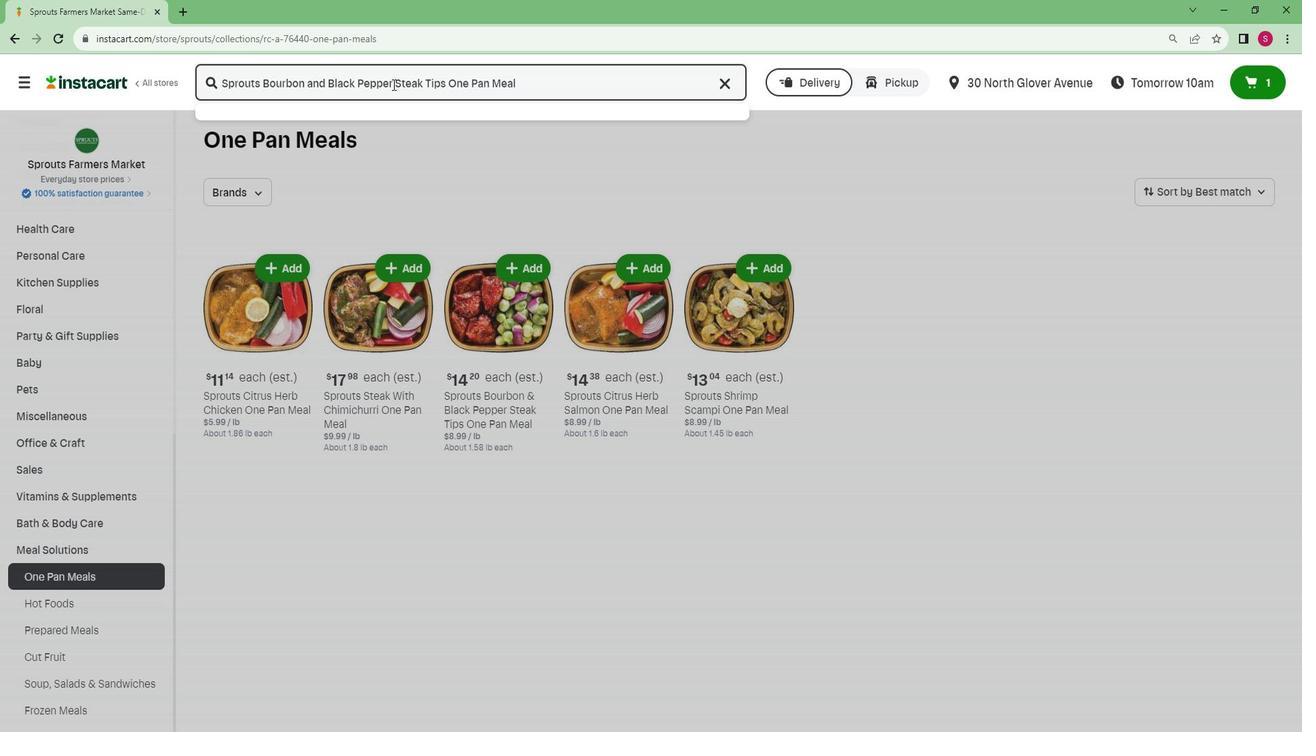 
Action: Mouse moved to (386, 202)
Screenshot: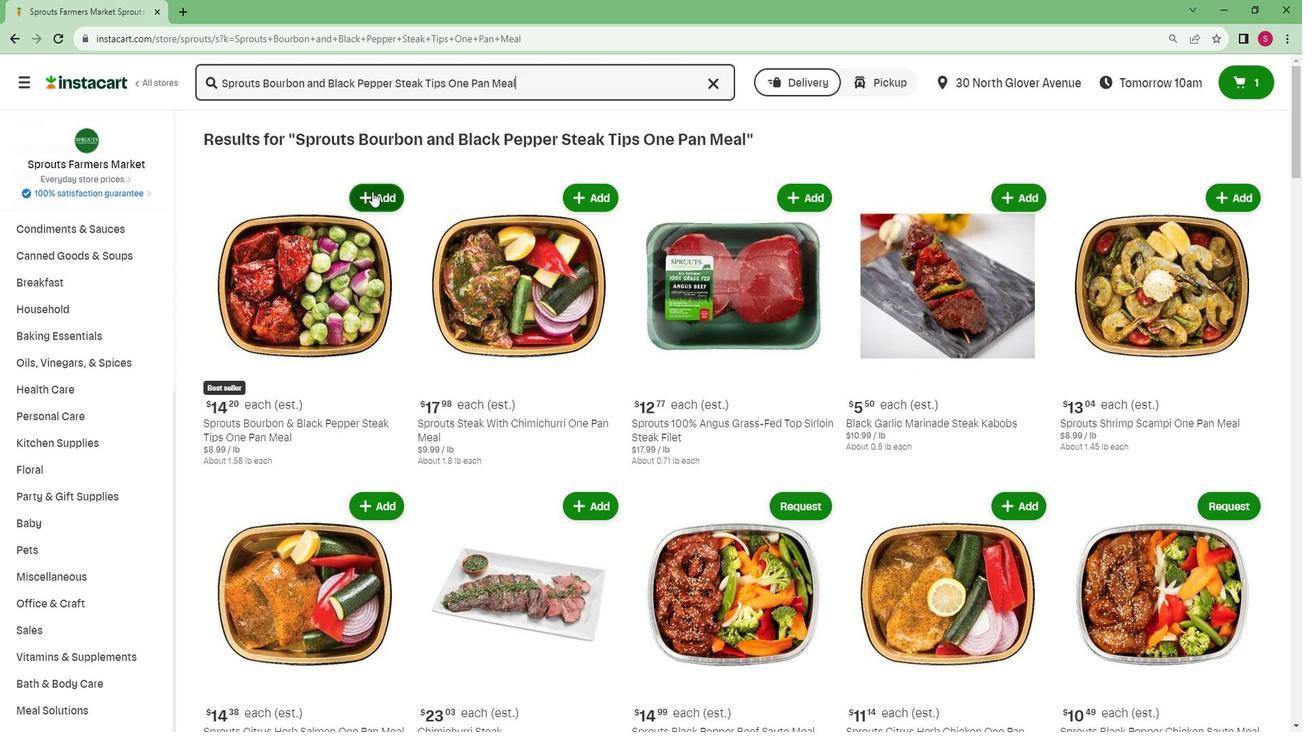 
Action: Mouse pressed left at (386, 202)
Screenshot: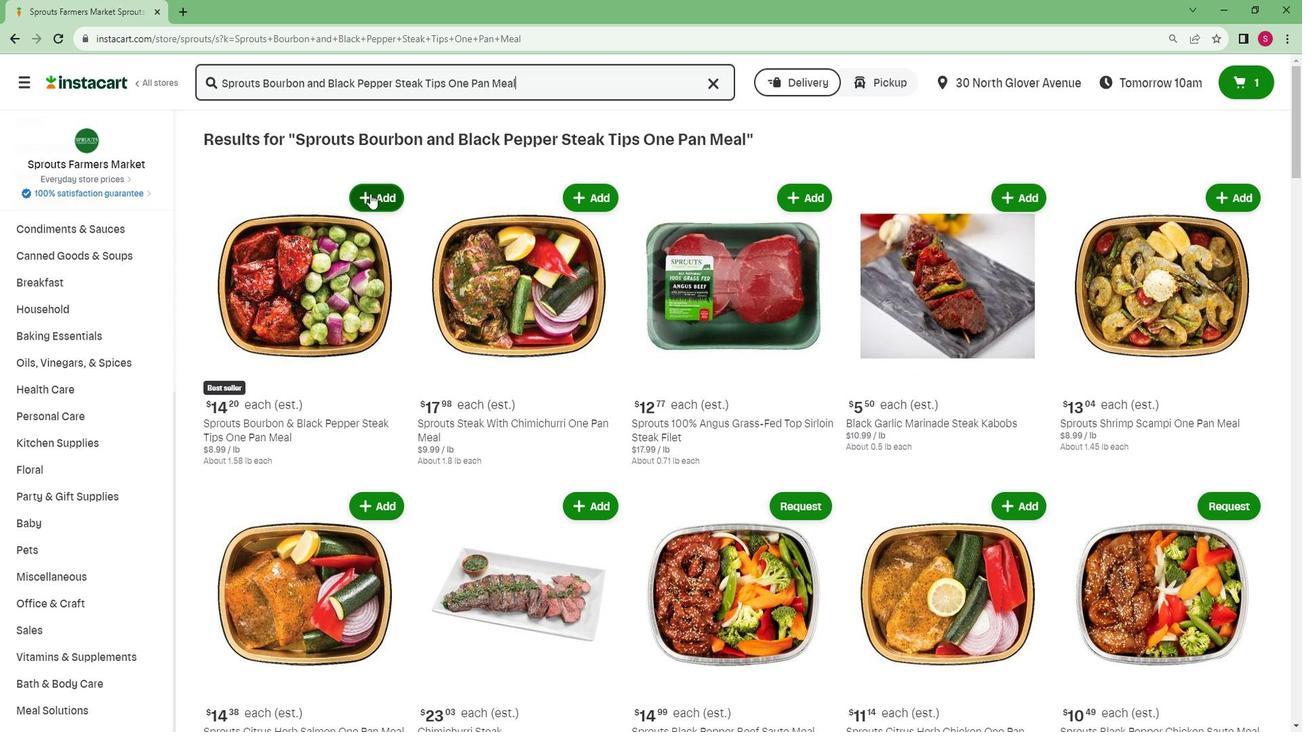 
